 Task: Look for space in Nijmegen, Netherlands from 3rd August, 2023 to 17th August, 2023 for 3 adults, 1 child in price range Rs.3000 to Rs.15000. Place can be entire place with 3 bedrooms having 4 beds and 2 bathrooms. Property type can be house, flat, guest house. Amenities needed are: wifi, washing machine. Booking option can be shelf check-in. Required host language is English.
Action: Mouse pressed left at (437, 91)
Screenshot: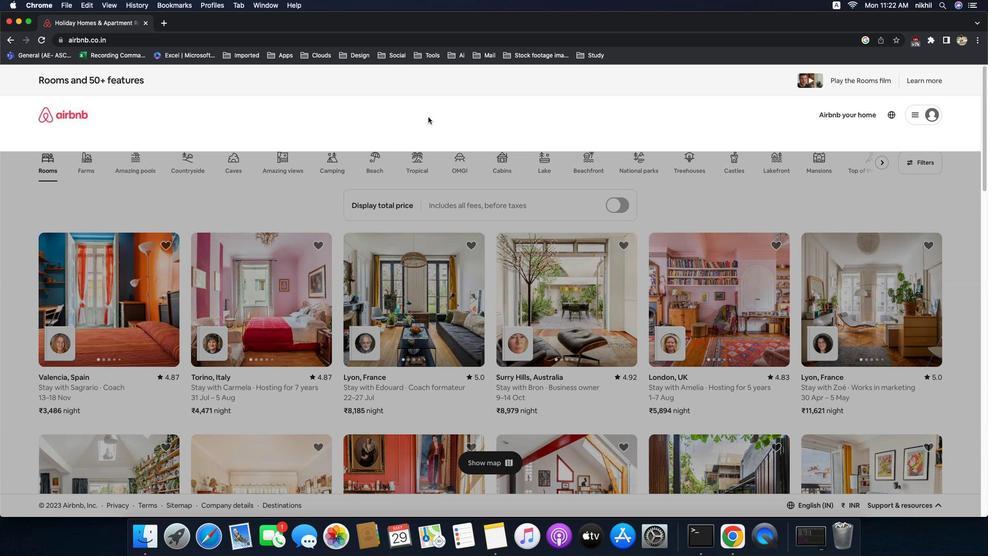 
Action: Mouse moved to (425, 93)
Screenshot: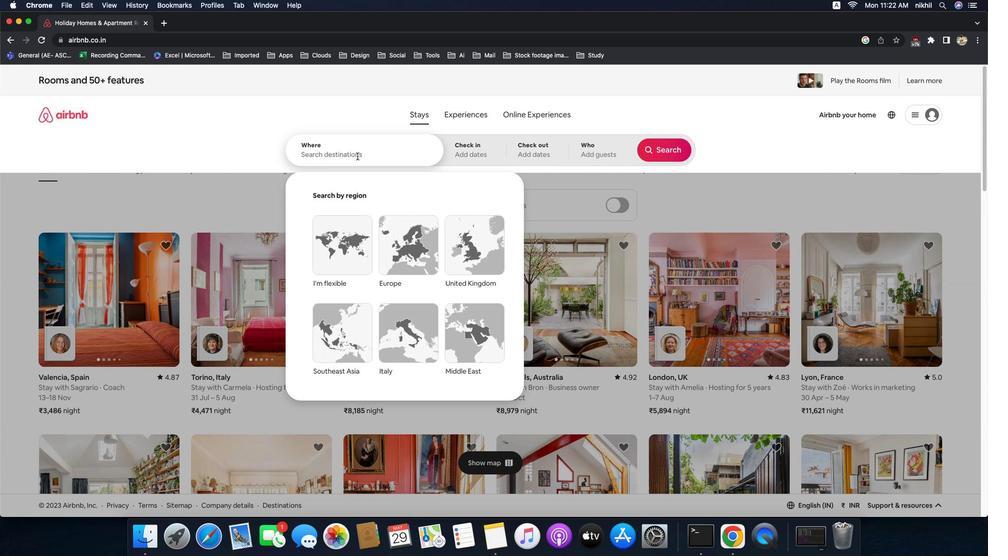 
Action: Mouse pressed left at (425, 93)
Screenshot: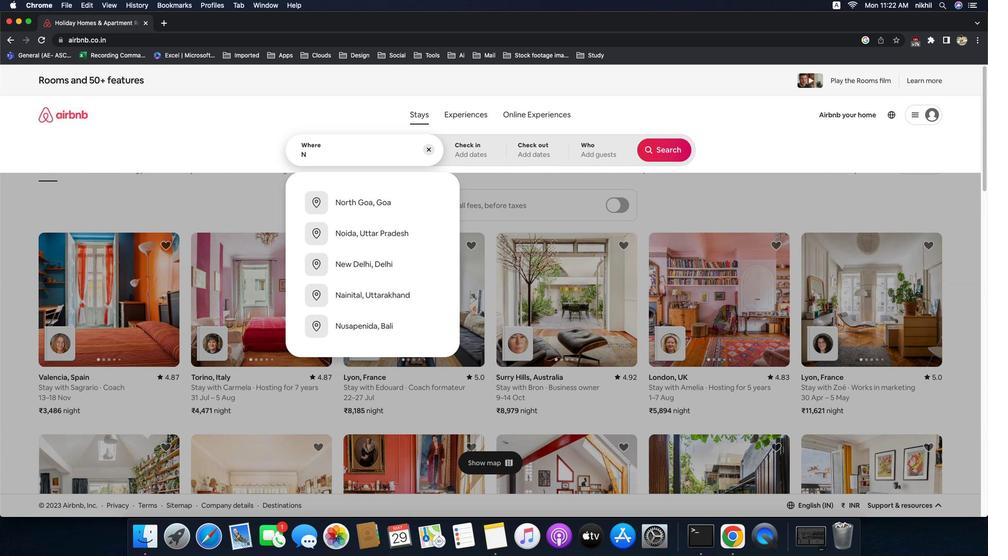 
Action: Mouse moved to (350, 135)
Screenshot: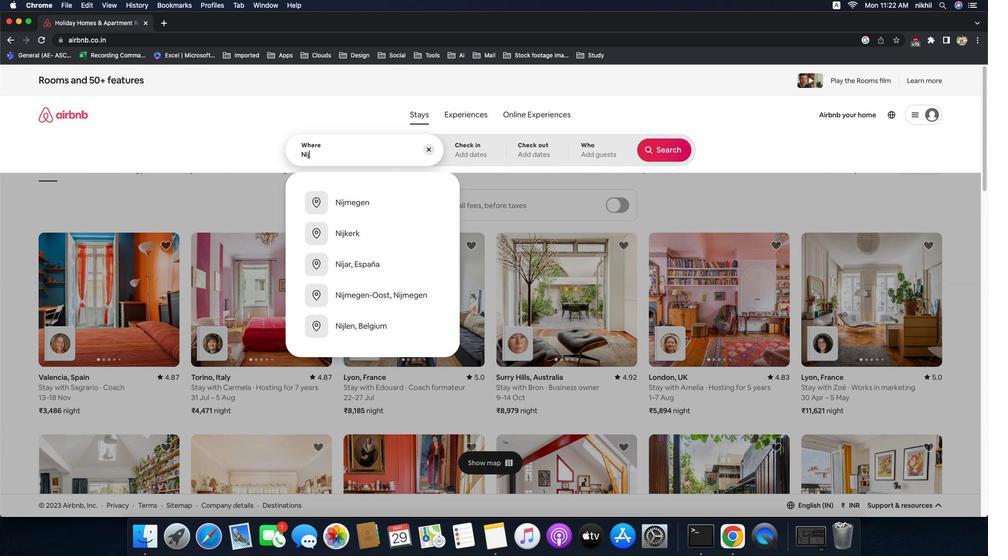 
Action: Mouse pressed left at (350, 135)
Screenshot: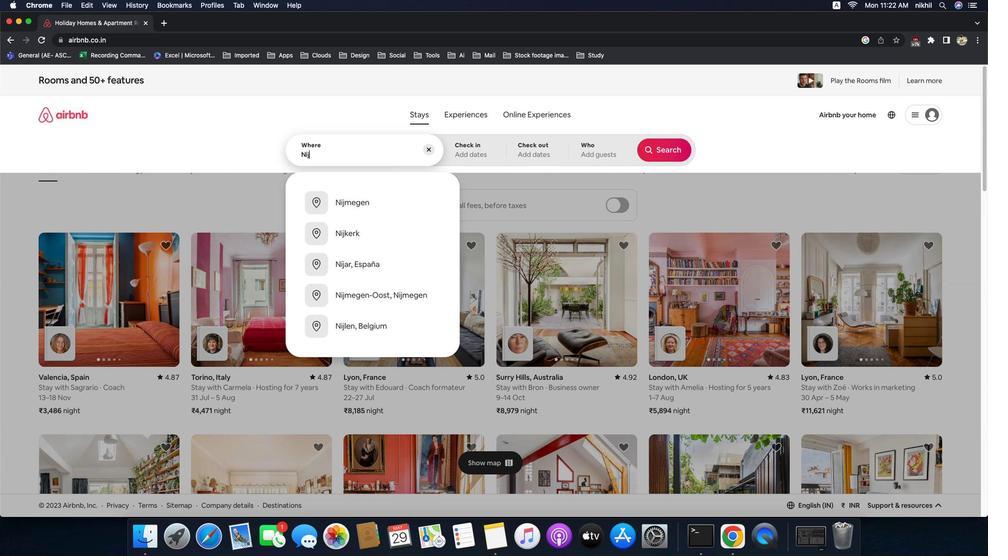 
Action: Key pressed 'N'Key.caps_lock'i''j''m''e''g''e''n'','Key.spaceKey.caps_lock'N'Key.caps_lock'e''t''h''e''r''l''a''n''d''s'
Screenshot: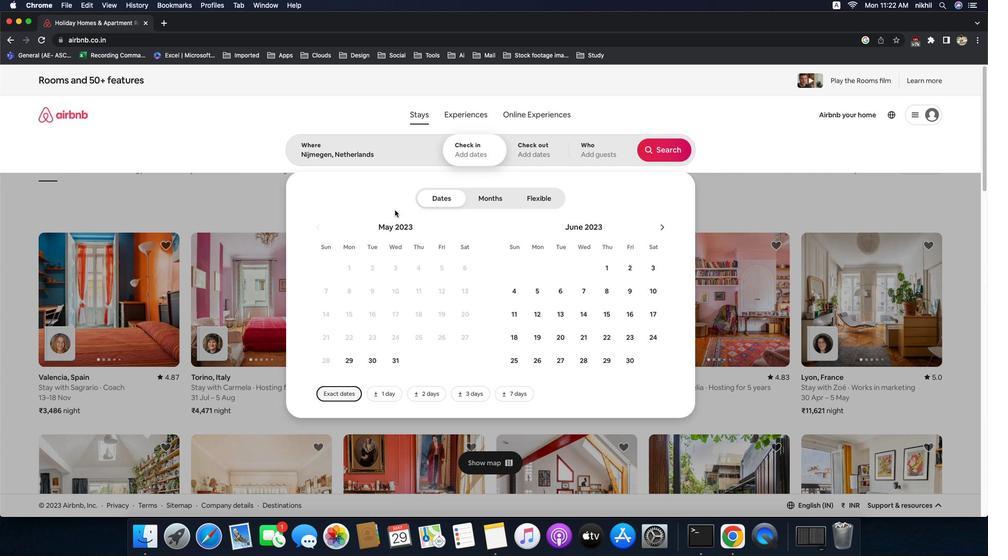 
Action: Mouse moved to (388, 193)
Screenshot: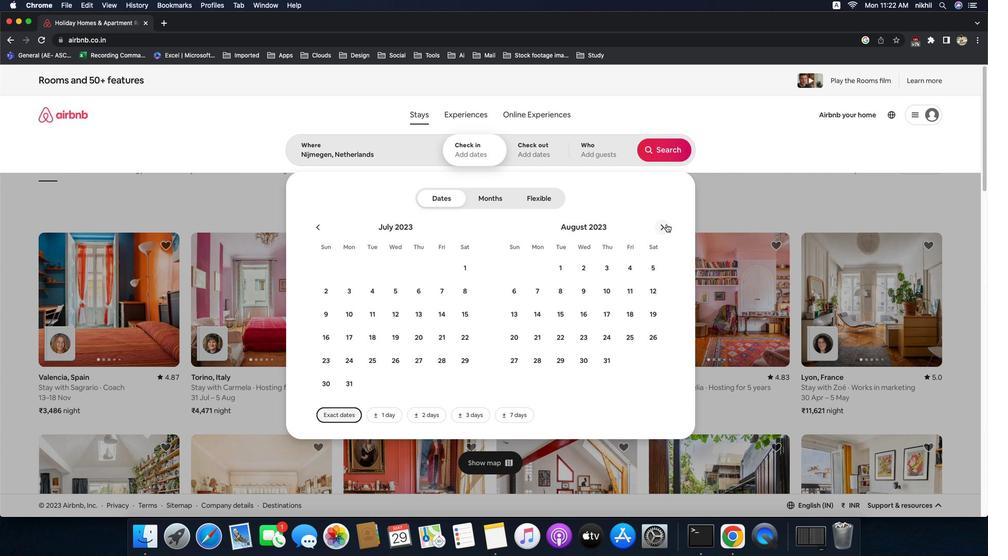 
Action: Mouse pressed left at (388, 193)
Screenshot: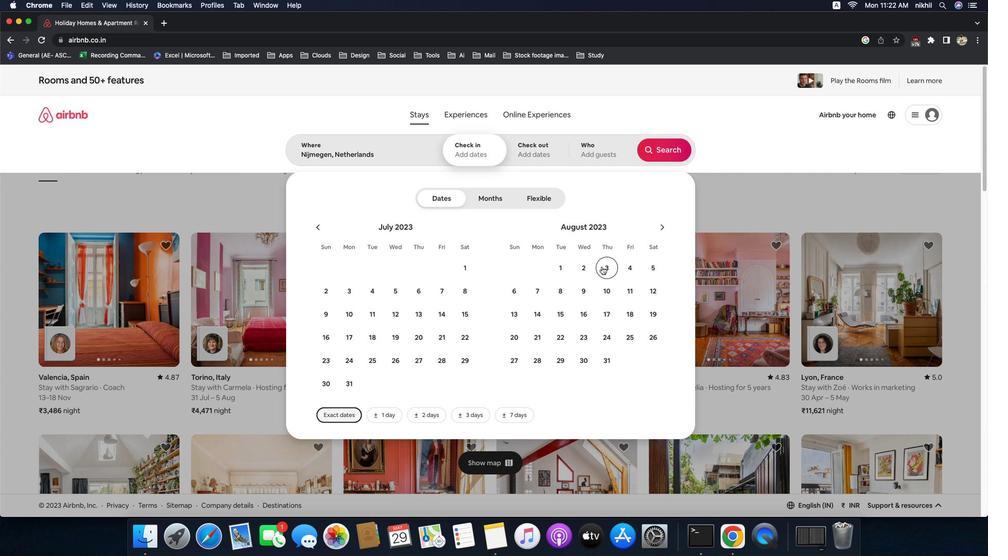 
Action: Mouse moved to (680, 208)
Screenshot: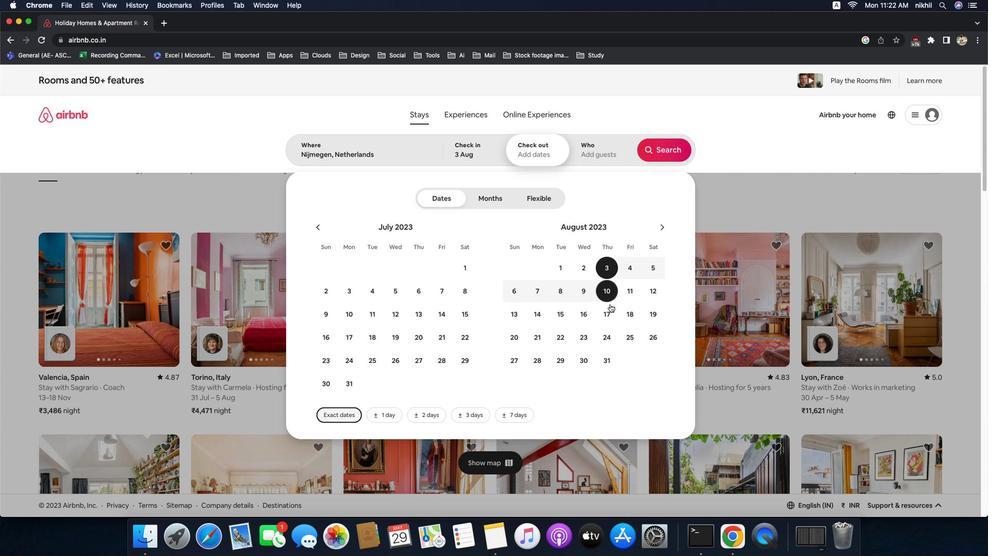 
Action: Mouse pressed left at (680, 208)
Screenshot: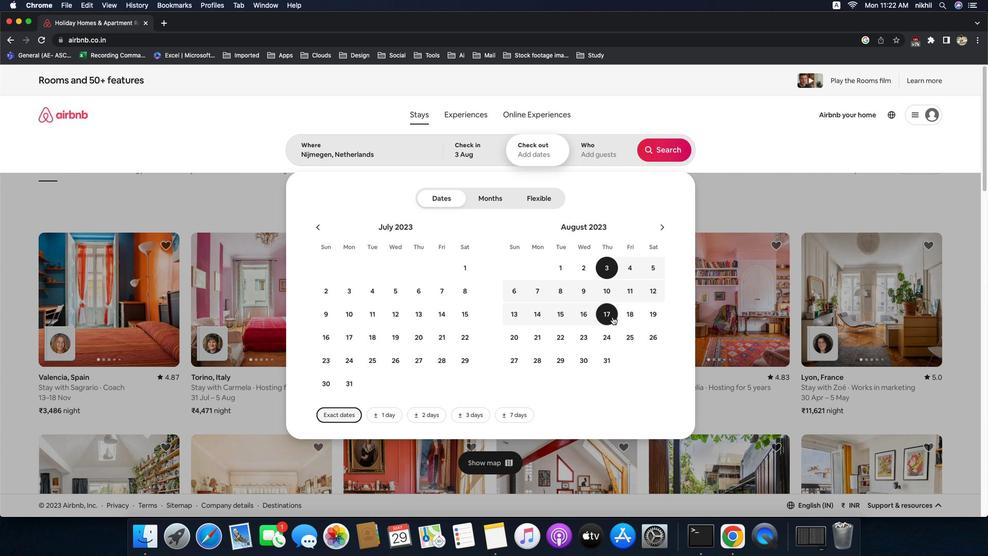 
Action: Mouse pressed left at (680, 208)
Screenshot: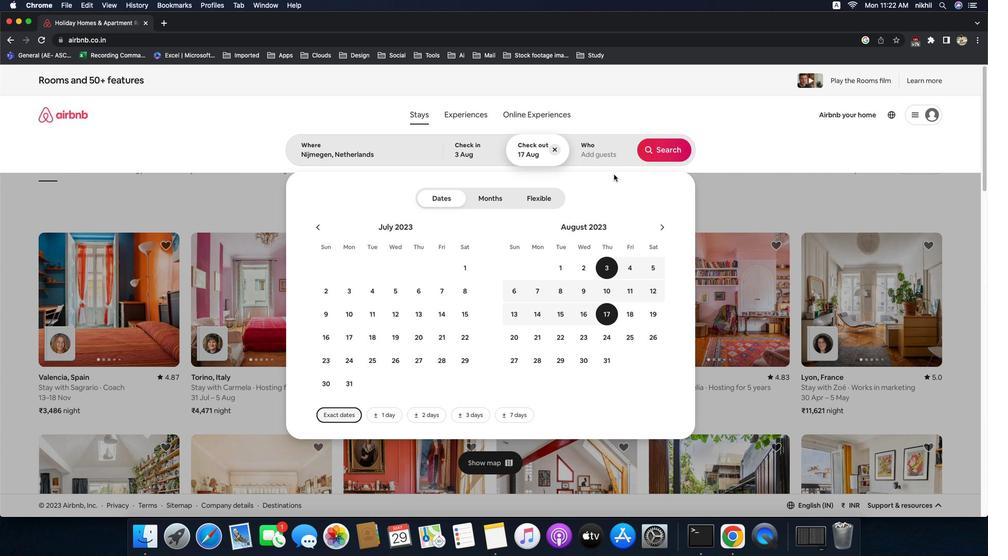 
Action: Mouse moved to (611, 253)
Screenshot: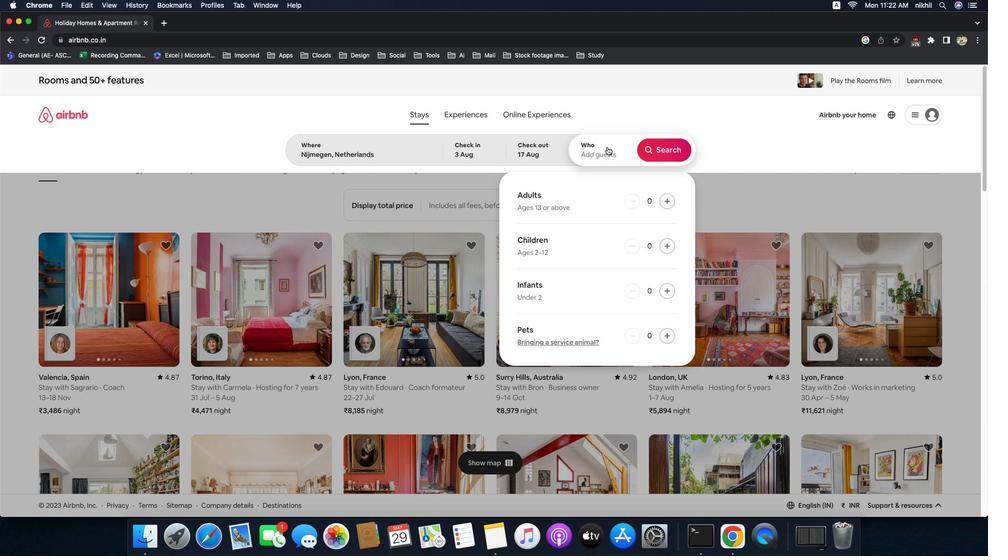
Action: Mouse pressed left at (611, 253)
Screenshot: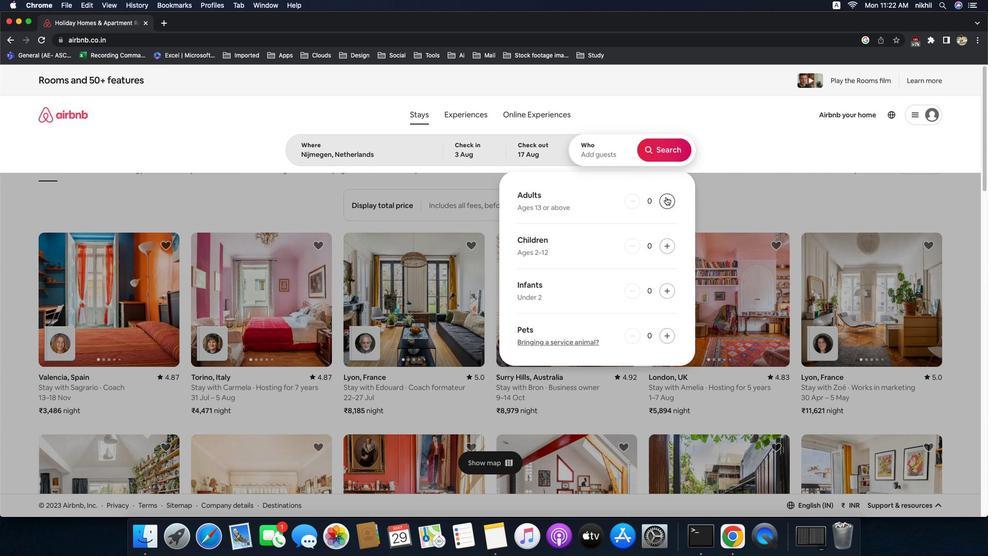 
Action: Mouse moved to (622, 307)
Screenshot: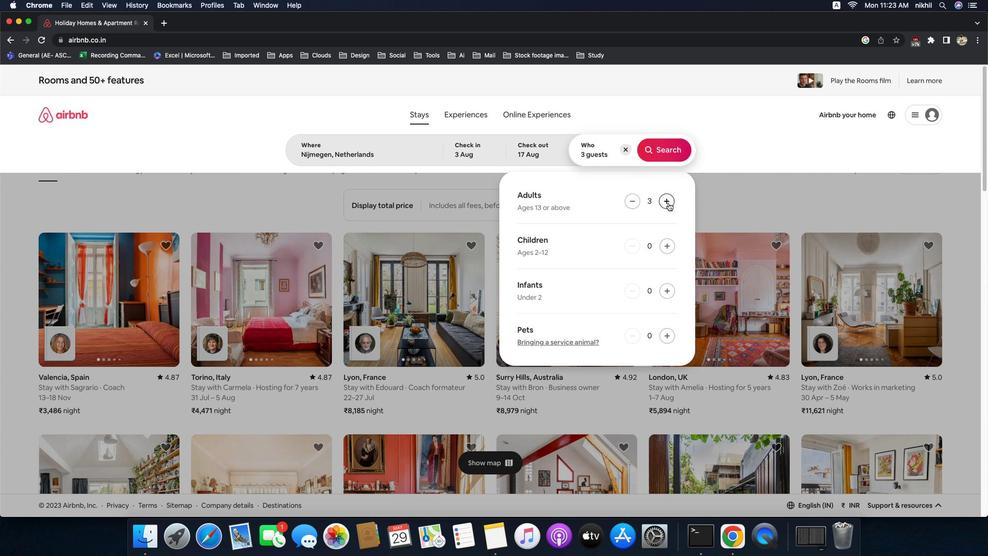 
Action: Mouse pressed left at (622, 307)
Screenshot: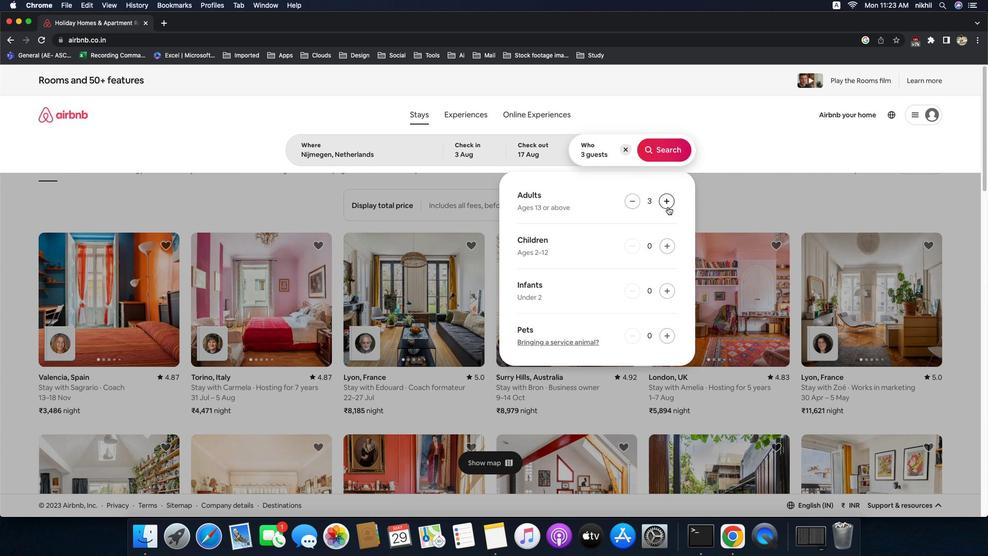 
Action: Mouse moved to (616, 126)
Screenshot: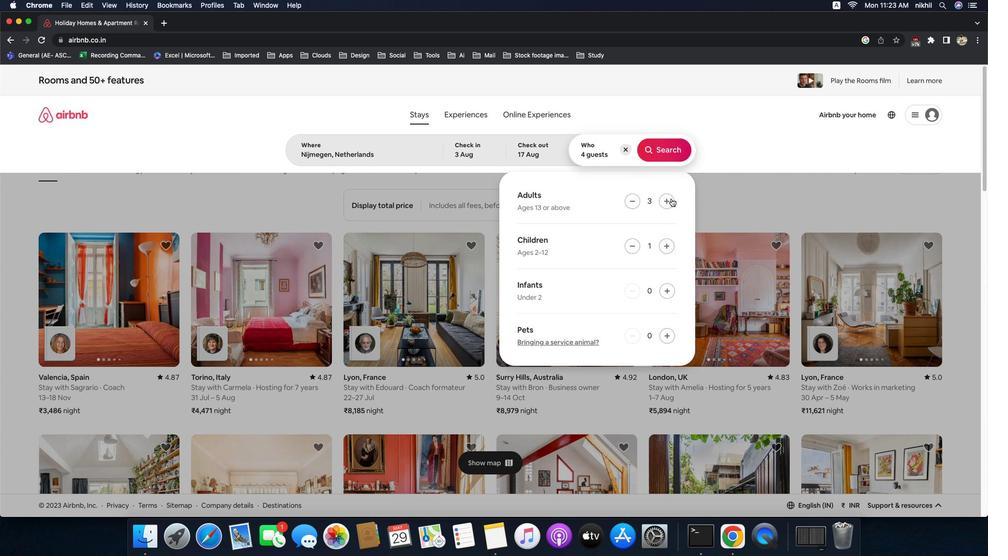 
Action: Mouse pressed left at (616, 126)
Screenshot: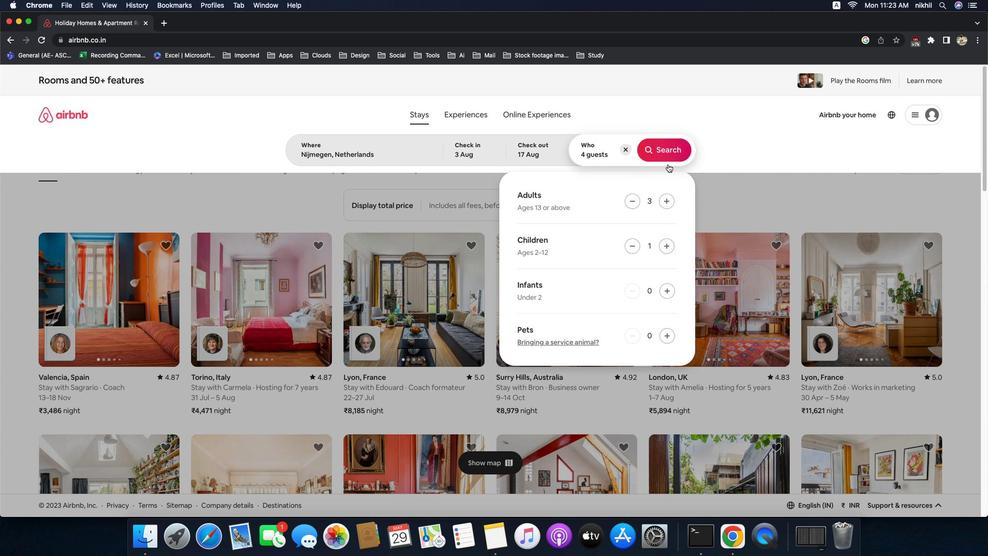 
Action: Mouse moved to (682, 185)
Screenshot: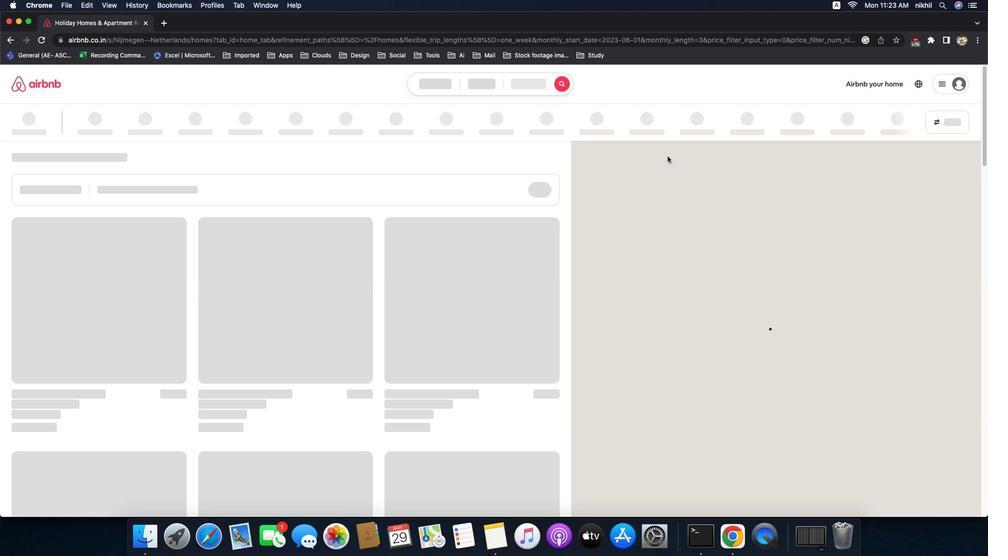 
Action: Mouse pressed left at (682, 185)
Screenshot: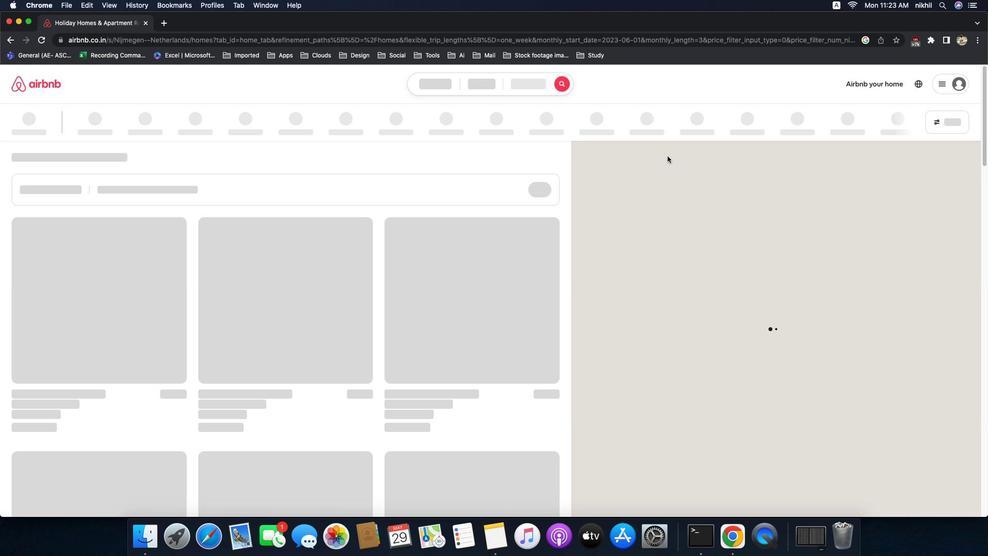 
Action: Mouse pressed left at (682, 185)
Screenshot: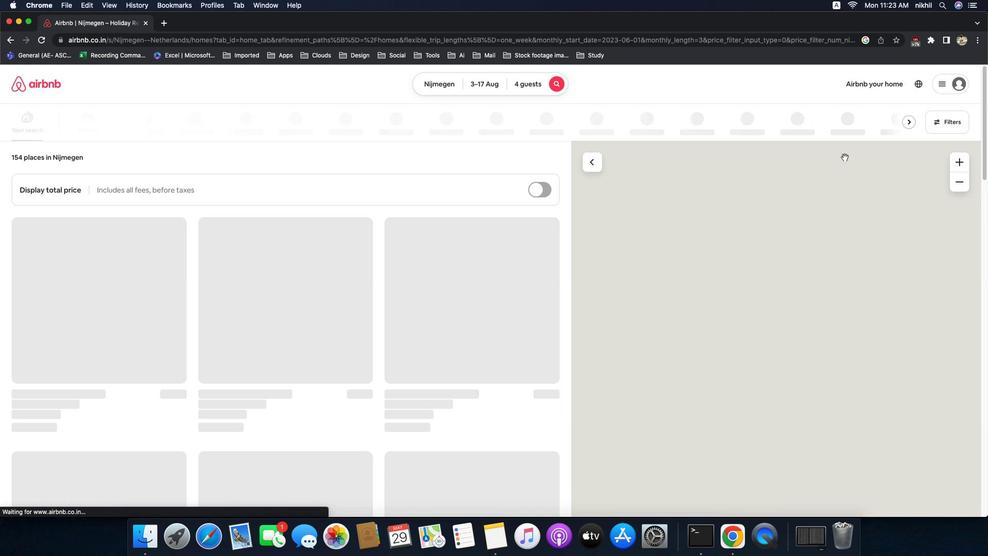 
Action: Mouse pressed left at (682, 185)
Screenshot: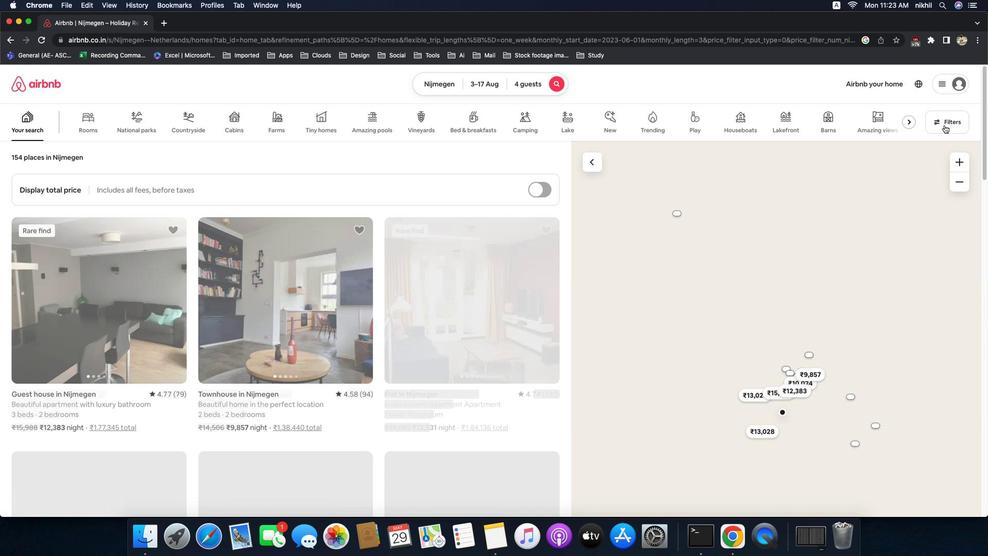 
Action: Mouse moved to (684, 233)
Screenshot: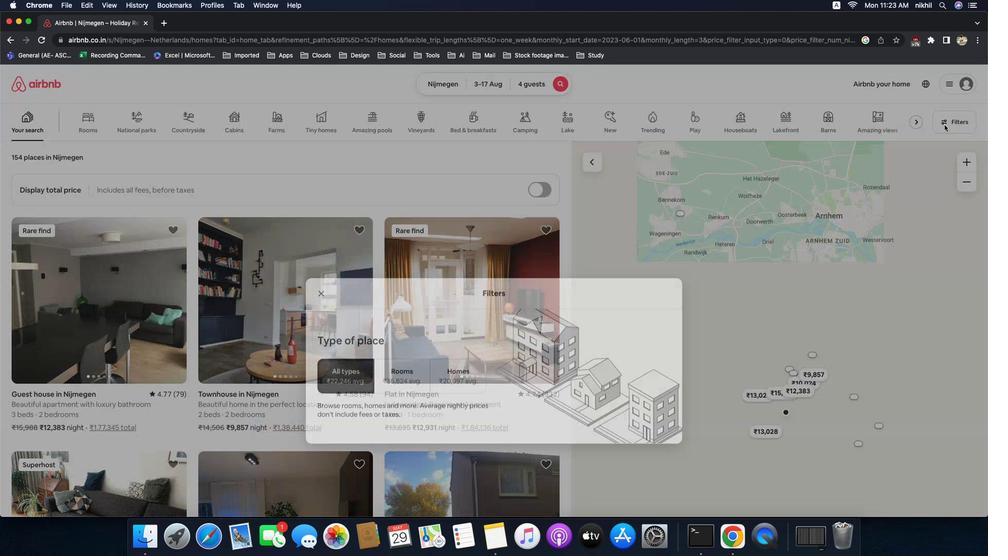 
Action: Mouse pressed left at (684, 233)
Screenshot: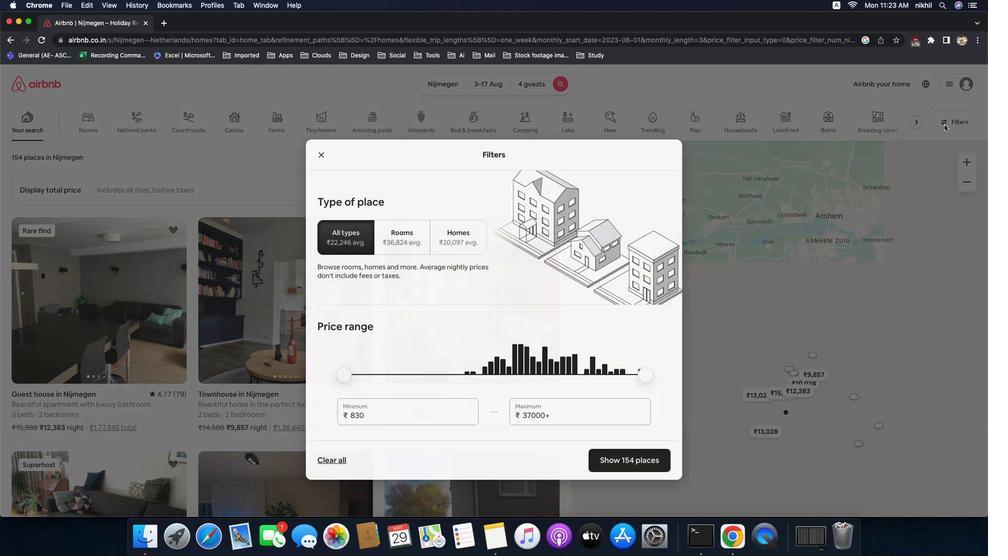 
Action: Mouse moved to (681, 135)
Screenshot: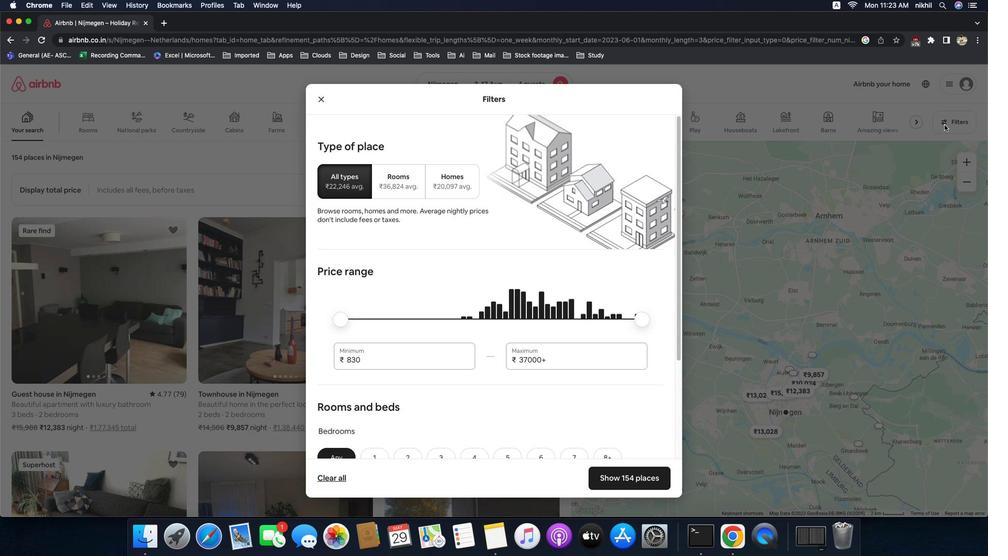 
Action: Mouse pressed left at (681, 135)
Screenshot: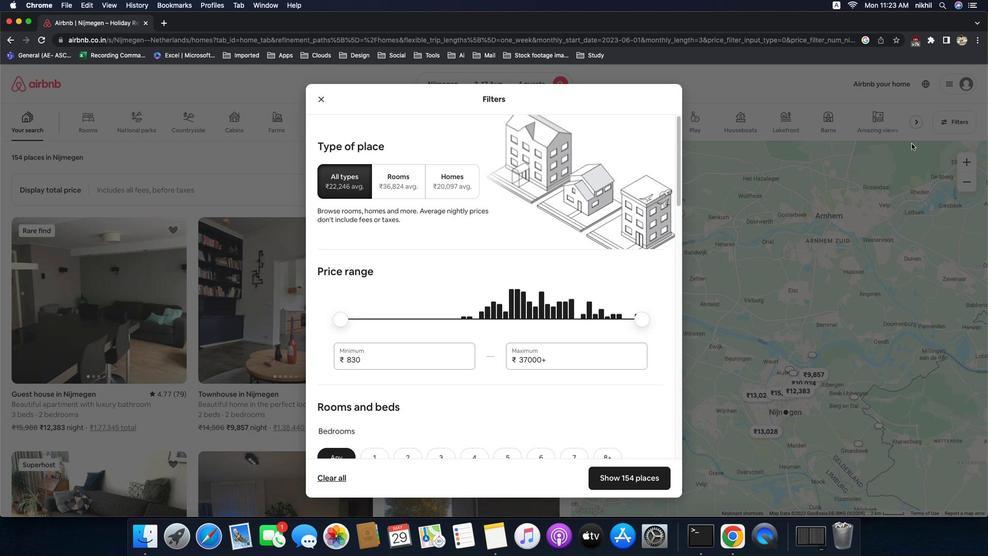 
Action: Mouse moved to (977, 101)
Screenshot: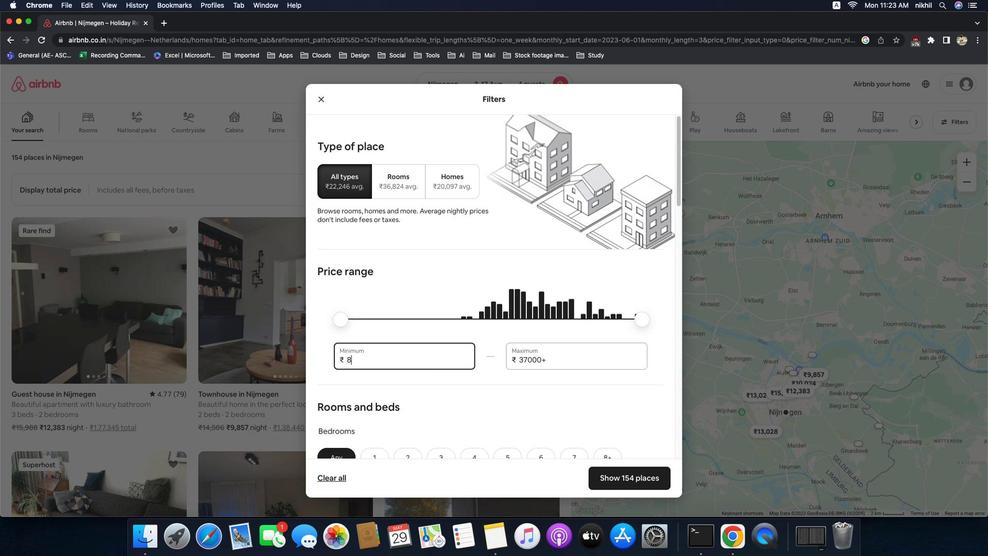 
Action: Mouse pressed left at (977, 101)
Screenshot: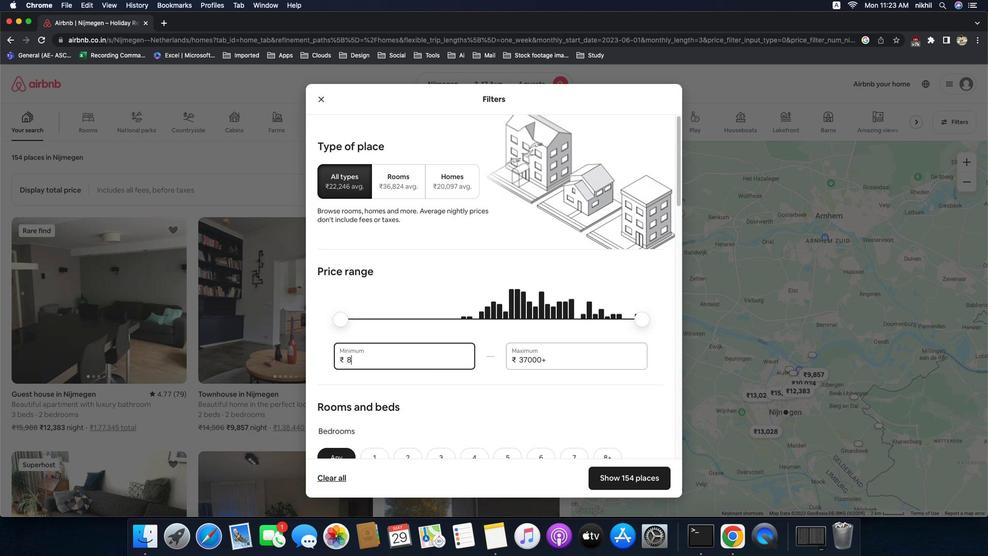 
Action: Mouse moved to (415, 359)
Screenshot: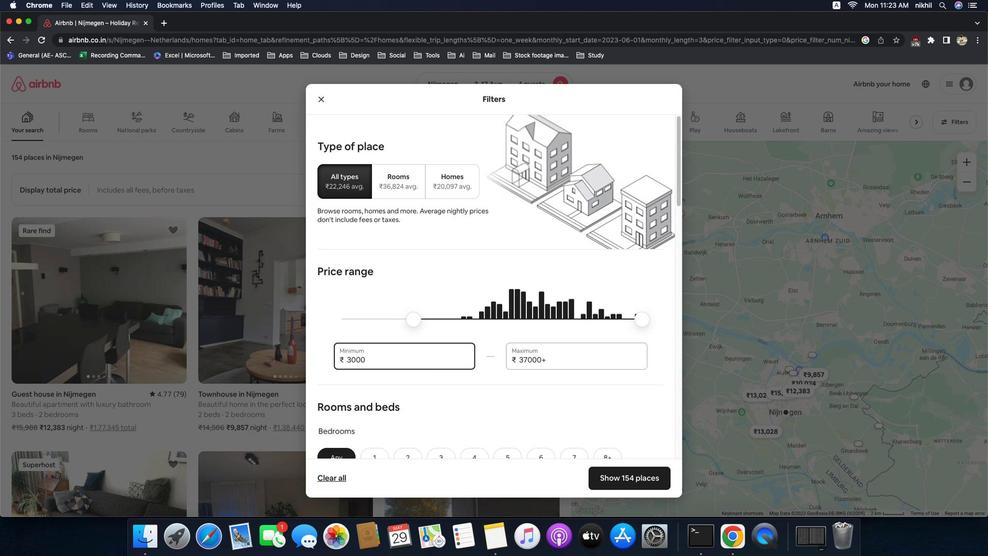 
Action: Mouse pressed left at (415, 359)
Screenshot: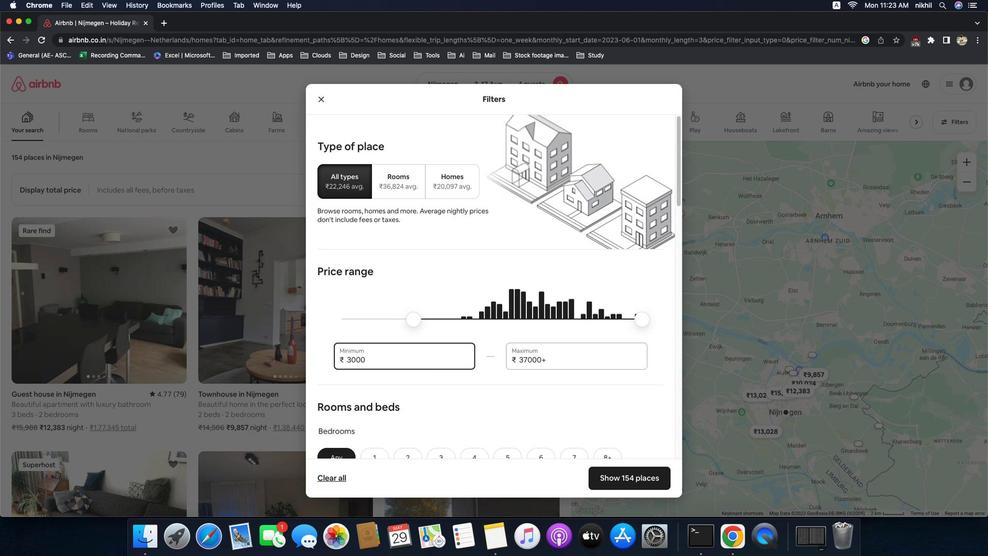 
Action: Mouse moved to (415, 353)
Screenshot: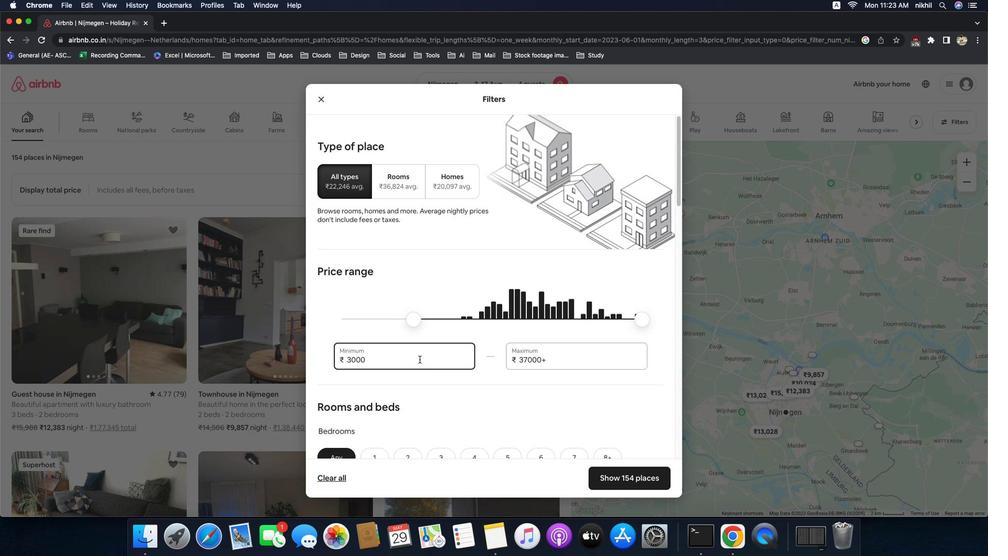 
Action: Key pressed Key.backspaceKey.backspaceKey.backspaceKey.backspace'3''0''0''0'
Screenshot: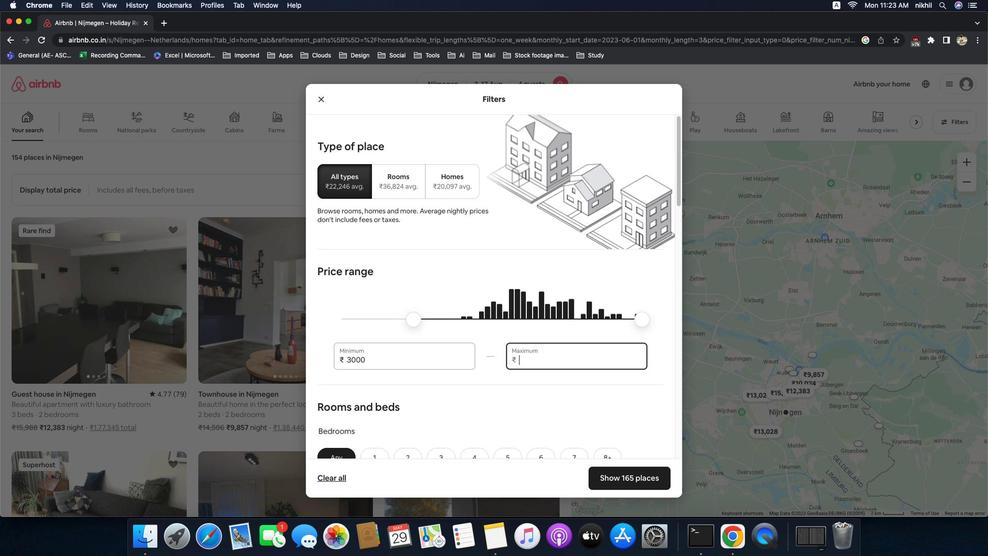 
Action: Mouse moved to (570, 350)
Screenshot: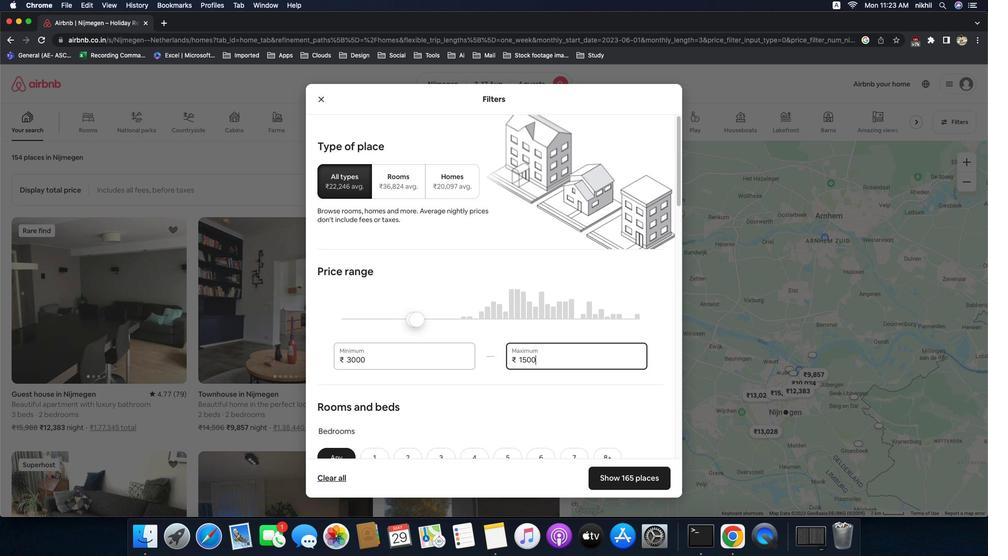 
Action: Mouse pressed left at (570, 350)
Screenshot: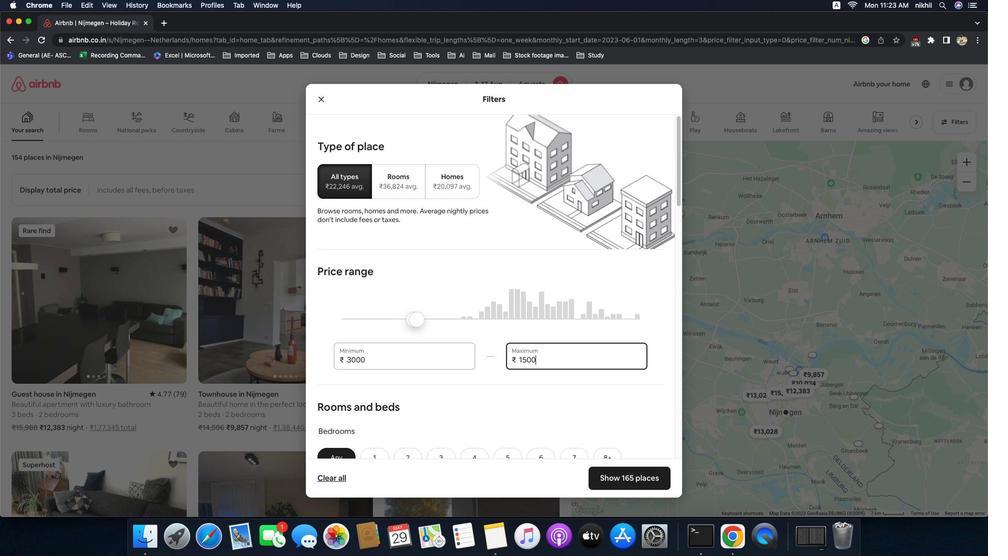 
Action: Key pressed Key.backspaceKey.backspaceKey.backspaceKey.backspaceKey.backspaceKey.backspace'1''5''0''0''0'
Screenshot: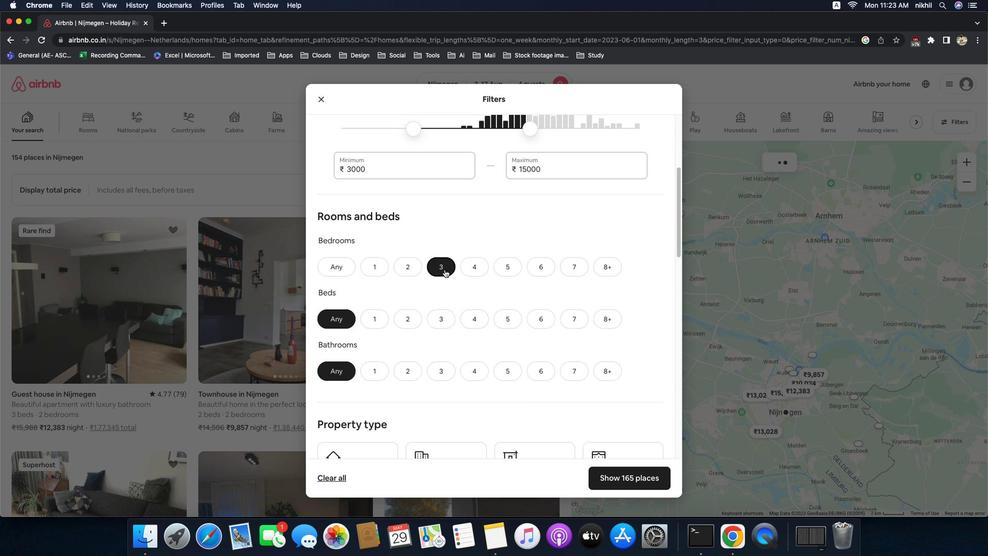 
Action: Mouse moved to (520, 398)
Screenshot: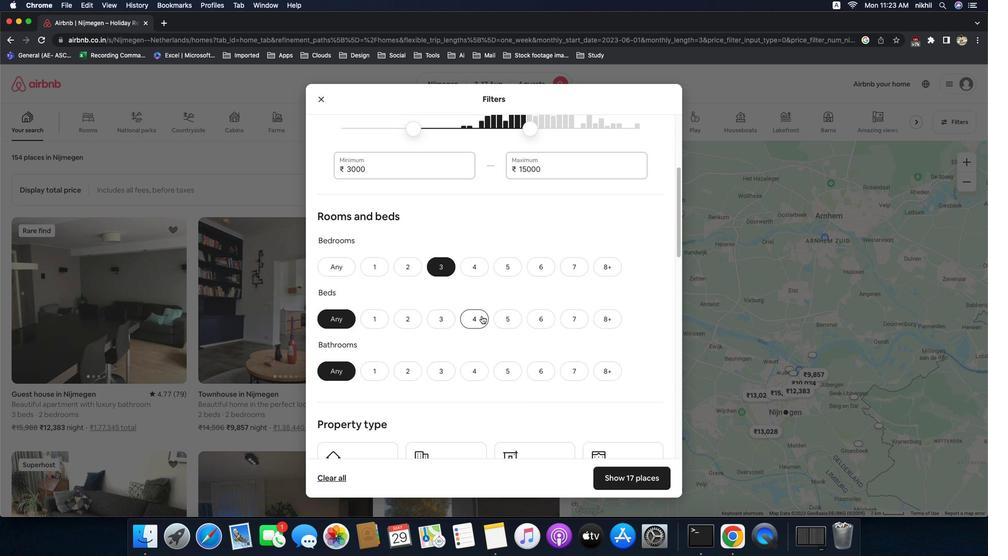 
Action: Mouse scrolled (520, 398) with delta (-30, -30)
Screenshot: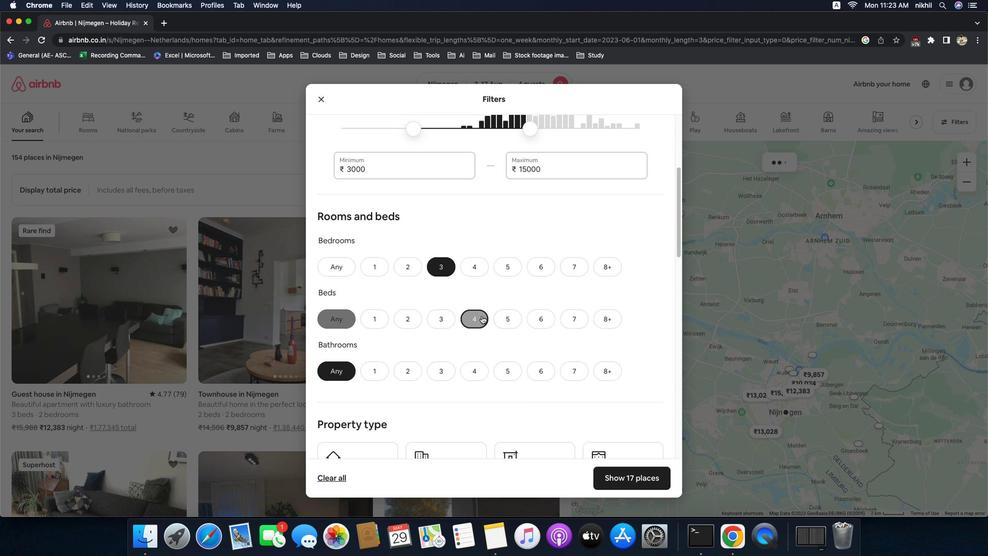 
Action: Mouse scrolled (520, 398) with delta (-30, -30)
Screenshot: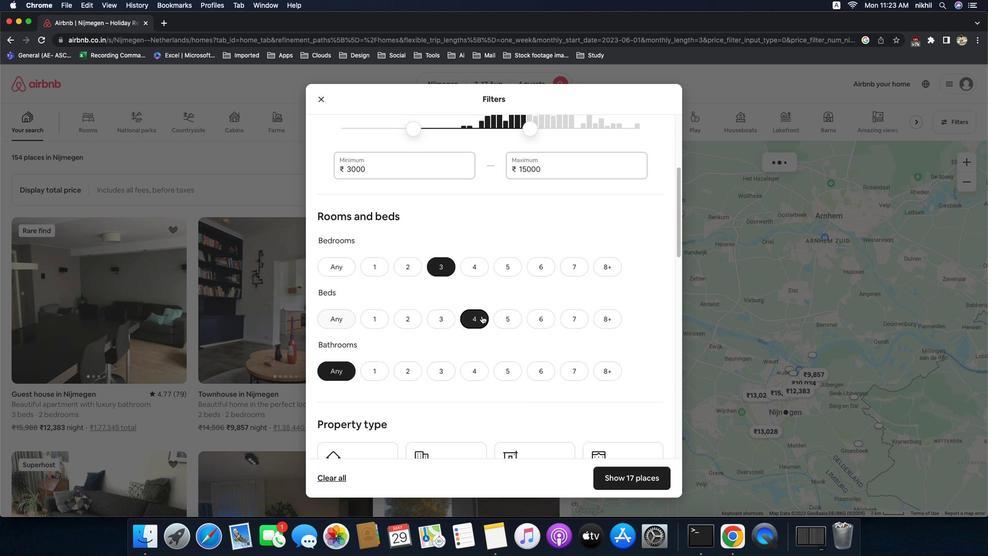 
Action: Mouse scrolled (520, 398) with delta (-30, -31)
Screenshot: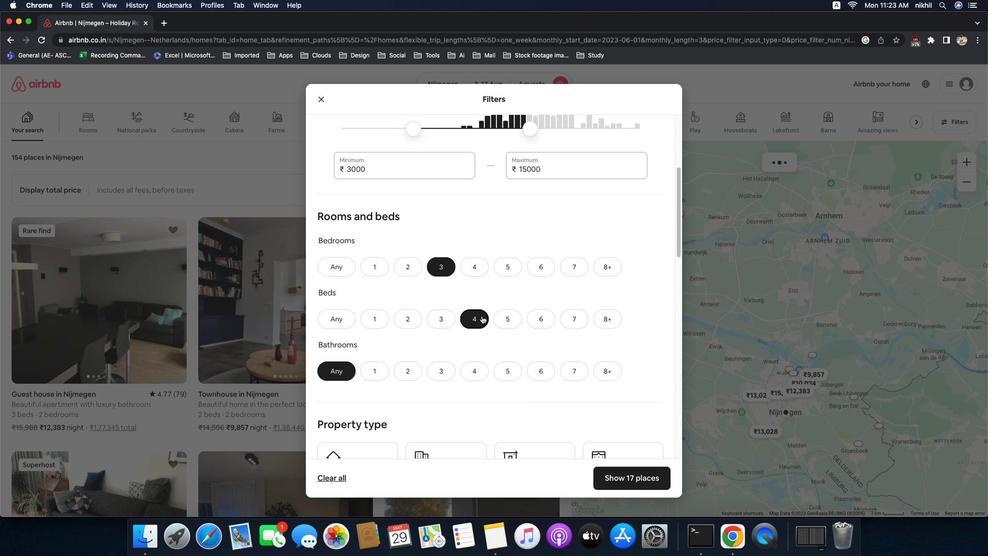 
Action: Mouse scrolled (520, 398) with delta (-30, -30)
Screenshot: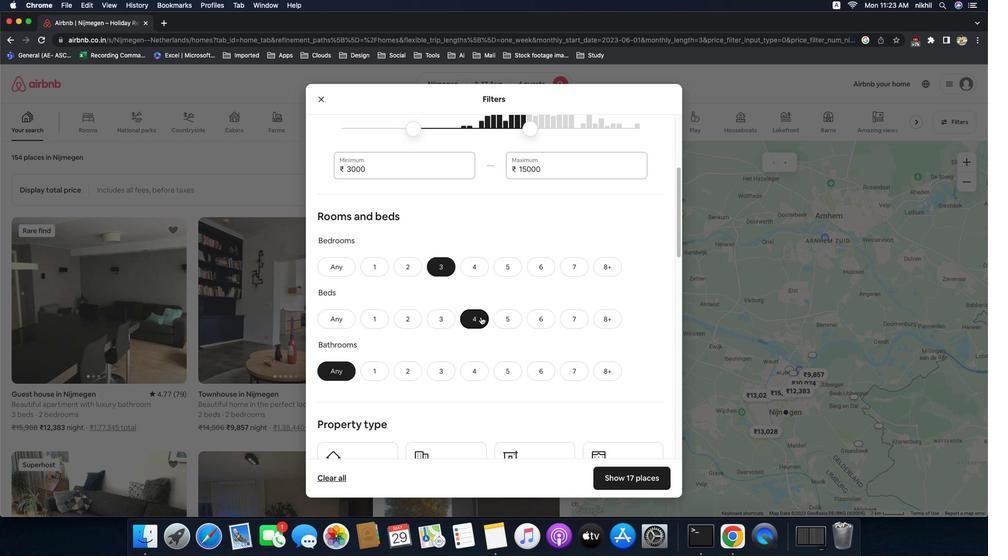 
Action: Mouse scrolled (520, 398) with delta (-30, -30)
Screenshot: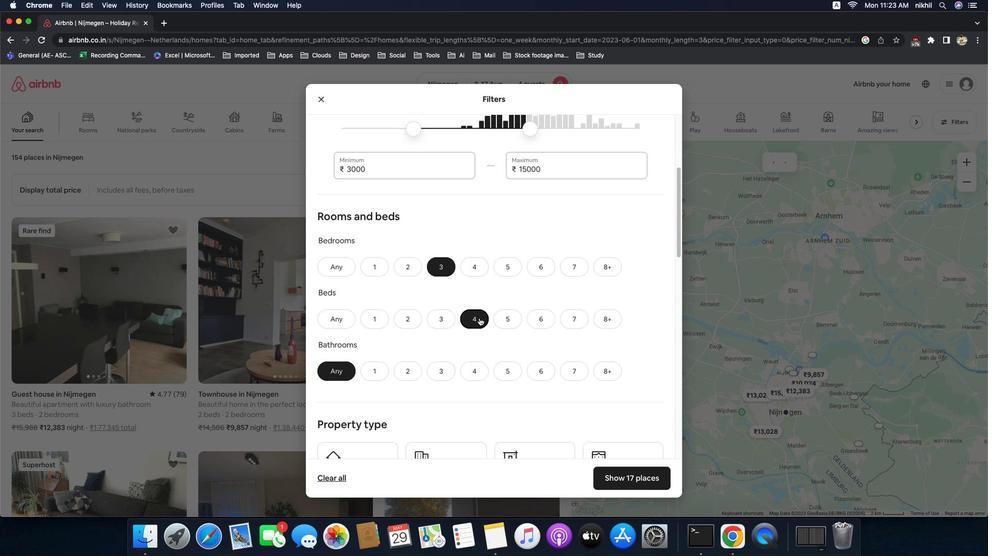 
Action: Mouse scrolled (520, 398) with delta (-30, -31)
Screenshot: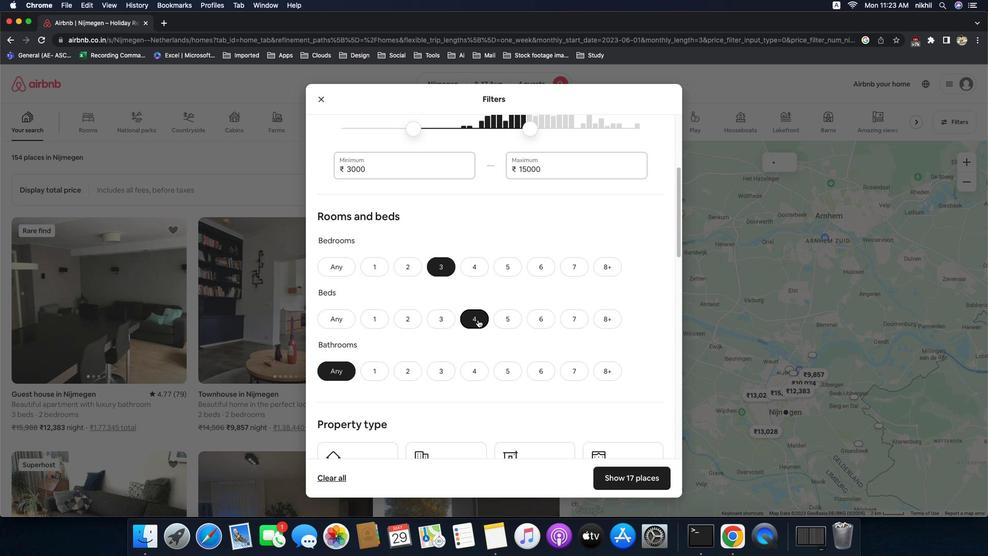 
Action: Mouse moved to (443, 256)
Screenshot: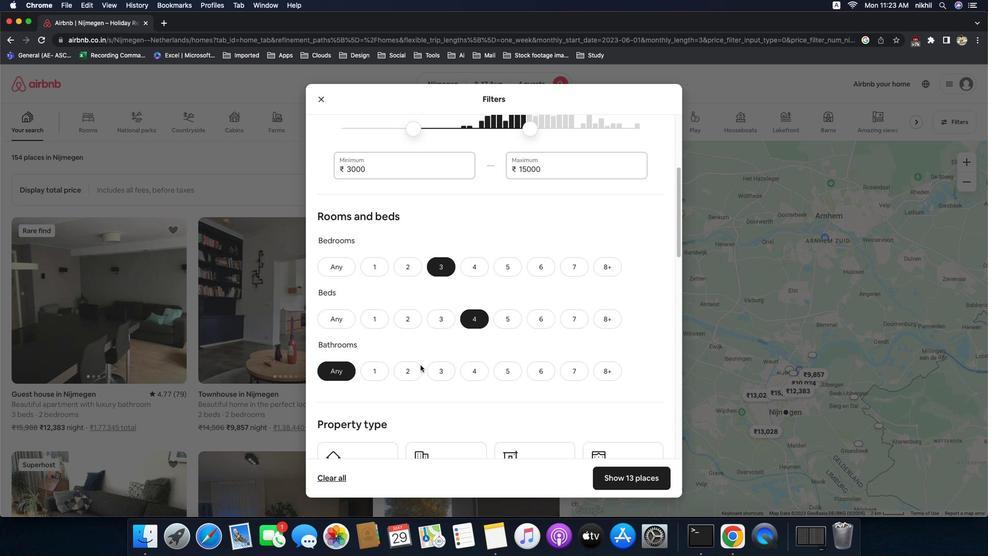 
Action: Mouse pressed left at (443, 256)
Screenshot: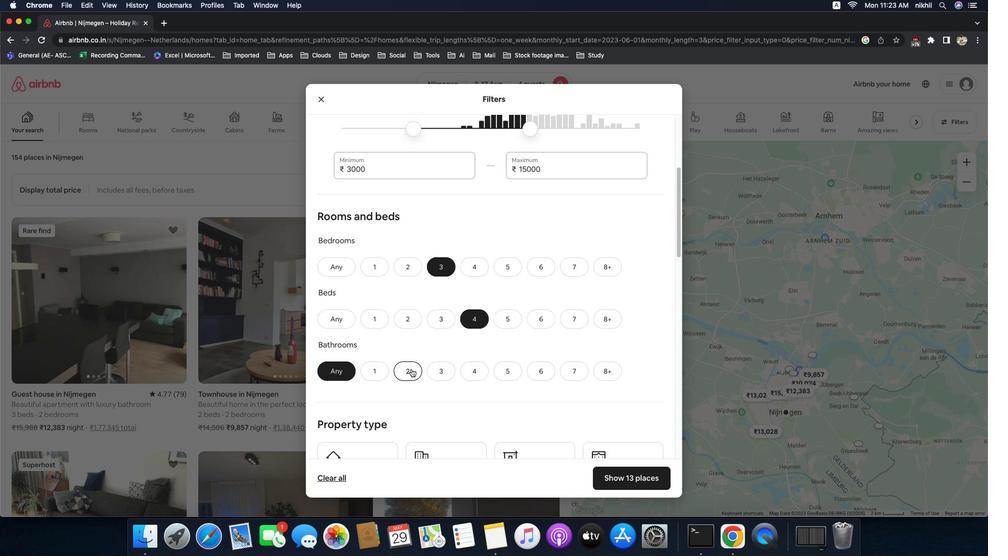 
Action: Mouse moved to (483, 306)
Screenshot: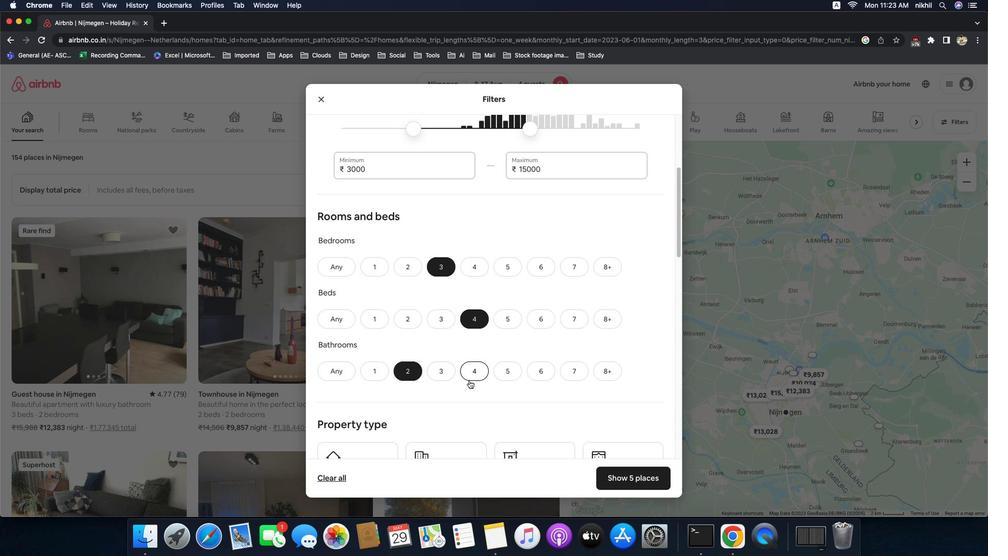 
Action: Mouse pressed left at (483, 306)
Screenshot: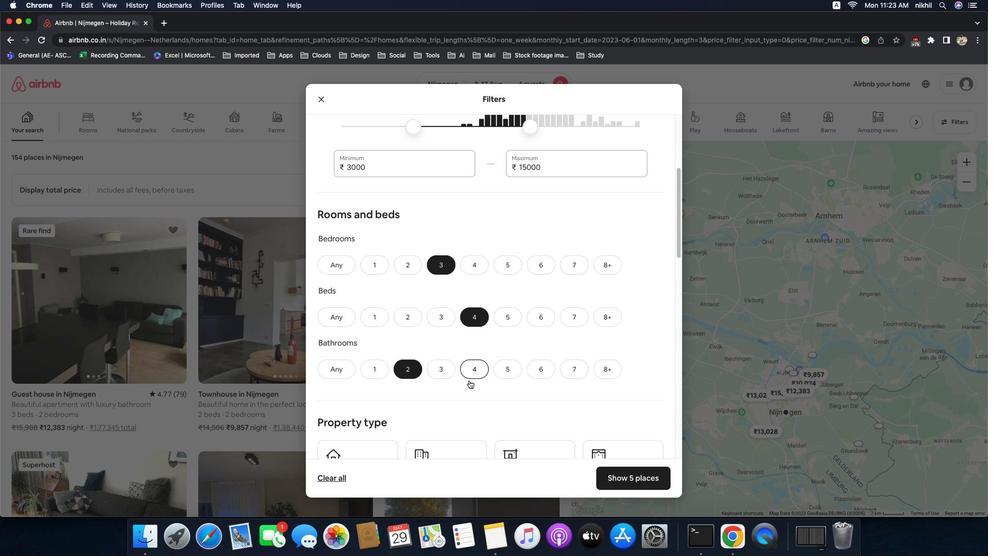 
Action: Mouse moved to (407, 362)
Screenshot: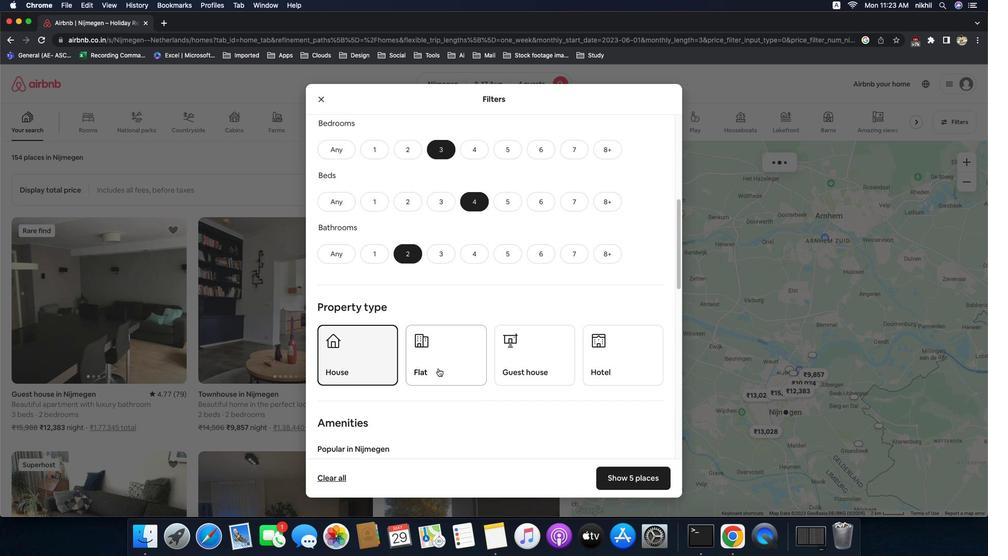 
Action: Mouse pressed left at (407, 362)
Screenshot: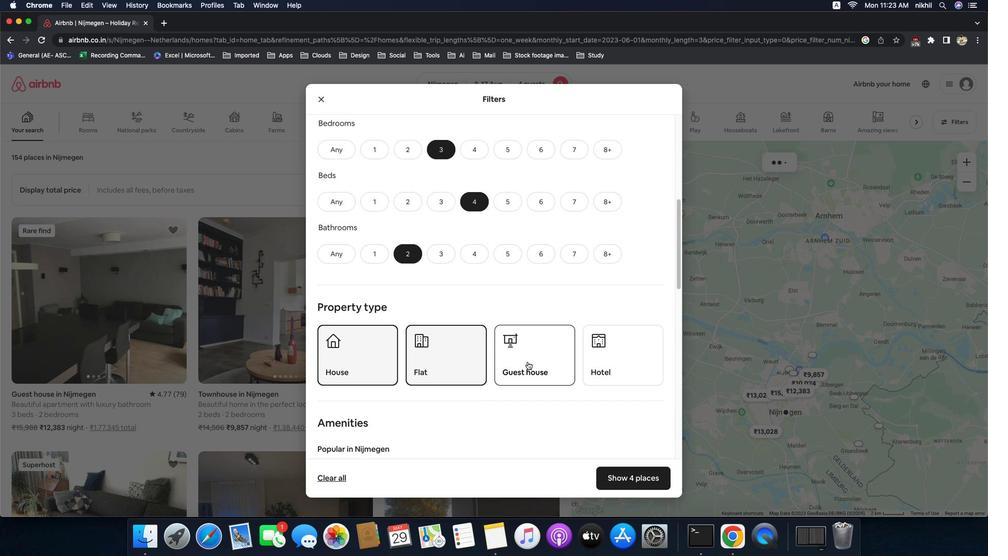 
Action: Mouse moved to (469, 374)
Screenshot: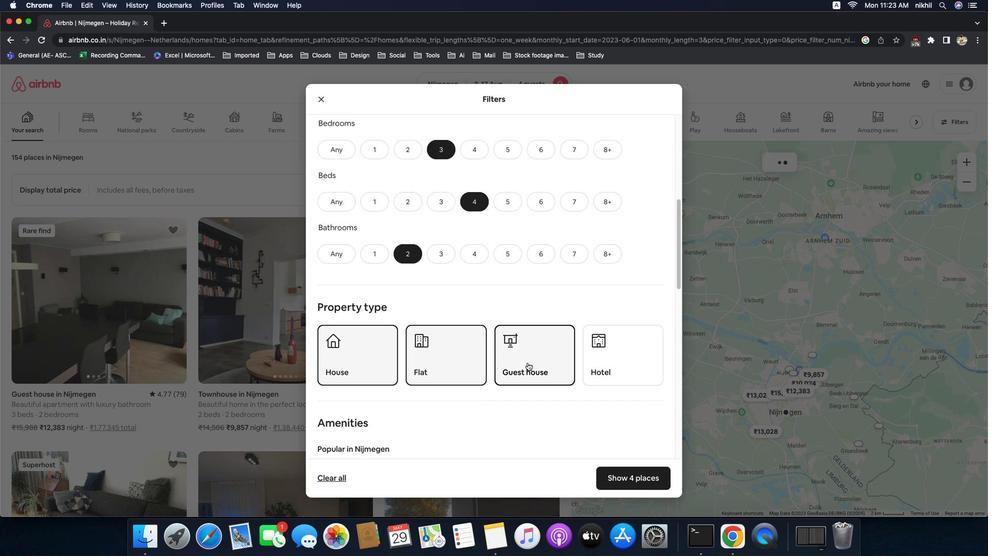 
Action: Mouse scrolled (469, 374) with delta (-30, -30)
Screenshot: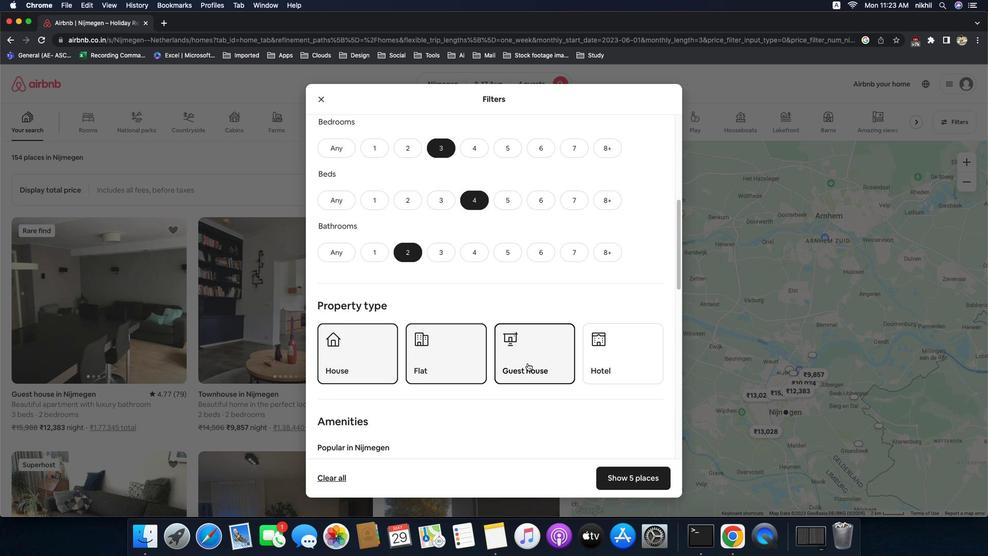 
Action: Mouse scrolled (469, 374) with delta (-30, -30)
Screenshot: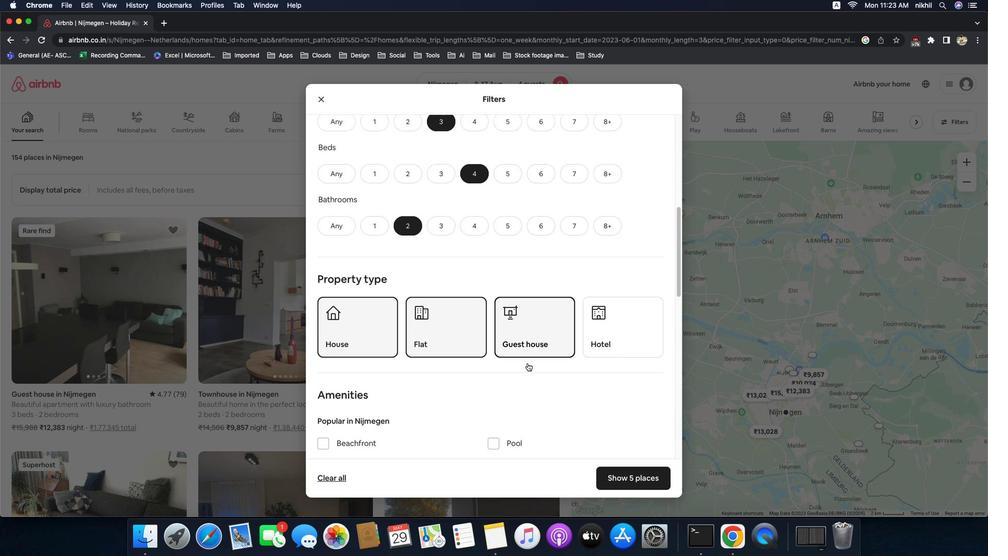 
Action: Mouse scrolled (469, 374) with delta (-30, -30)
Screenshot: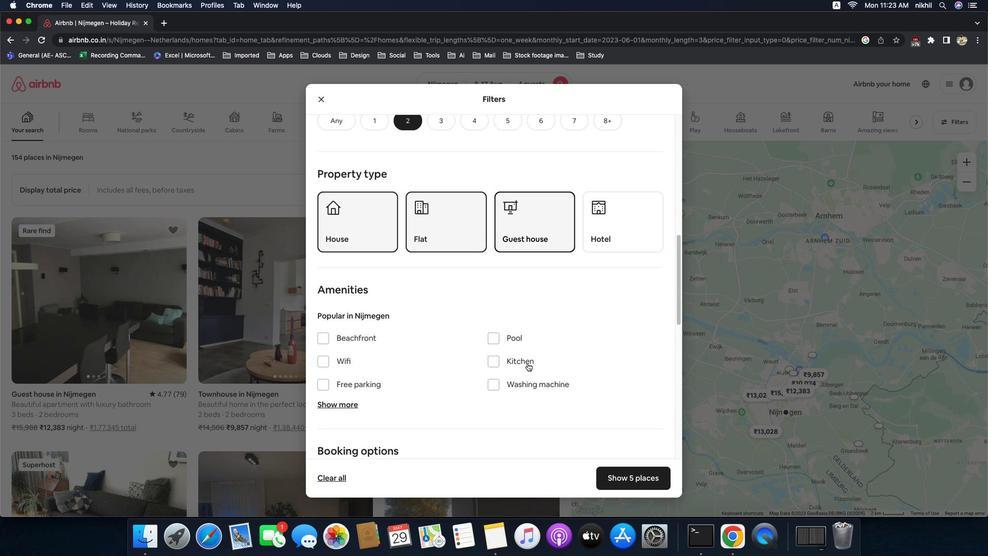 
Action: Mouse scrolled (469, 374) with delta (-30, -30)
Screenshot: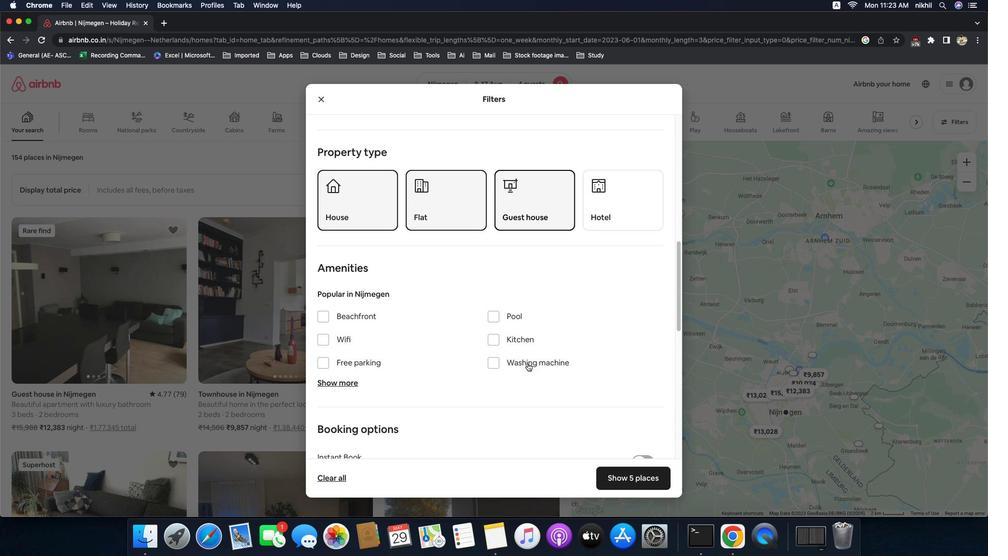 
Action: Mouse scrolled (469, 374) with delta (-30, -30)
Screenshot: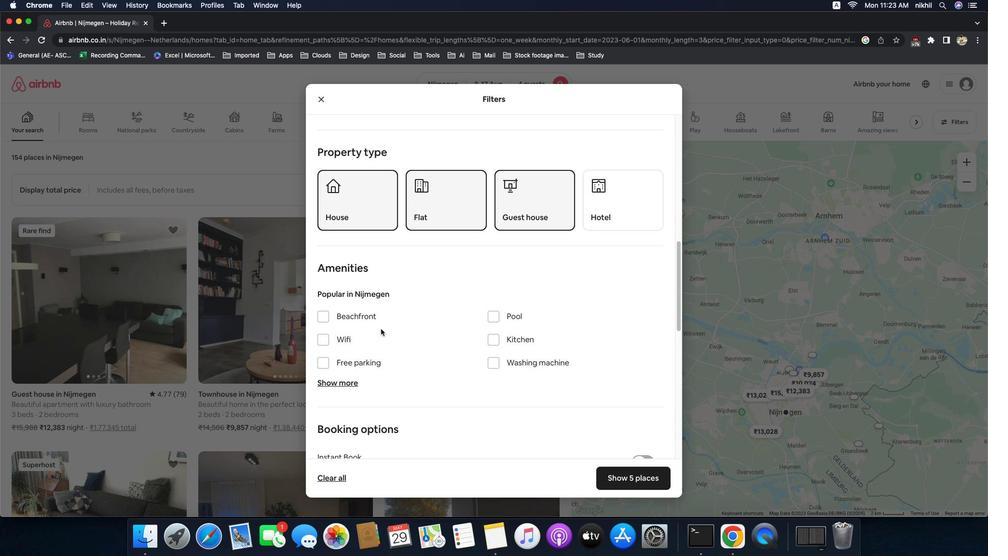 
Action: Mouse scrolled (469, 374) with delta (-30, -30)
Screenshot: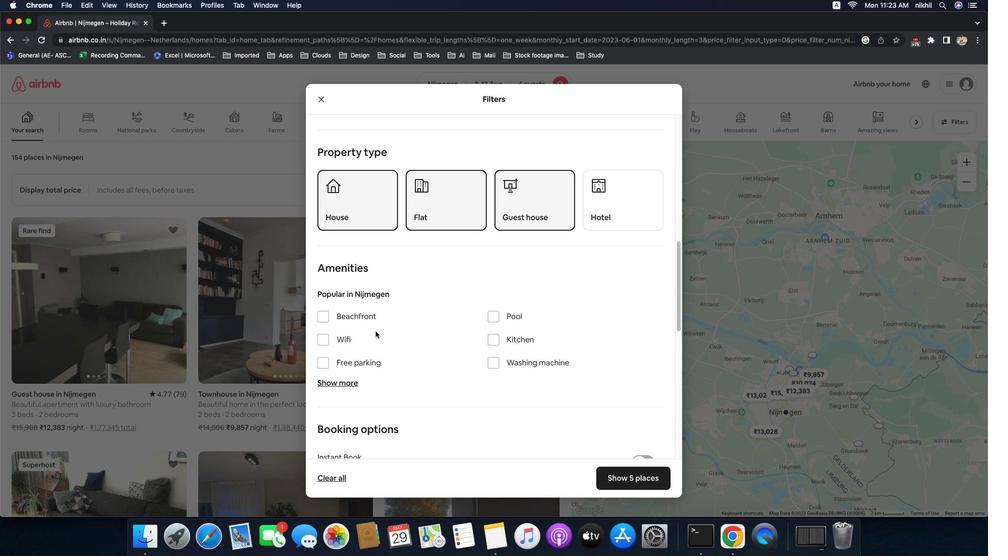 
Action: Mouse scrolled (469, 374) with delta (-30, -31)
Screenshot: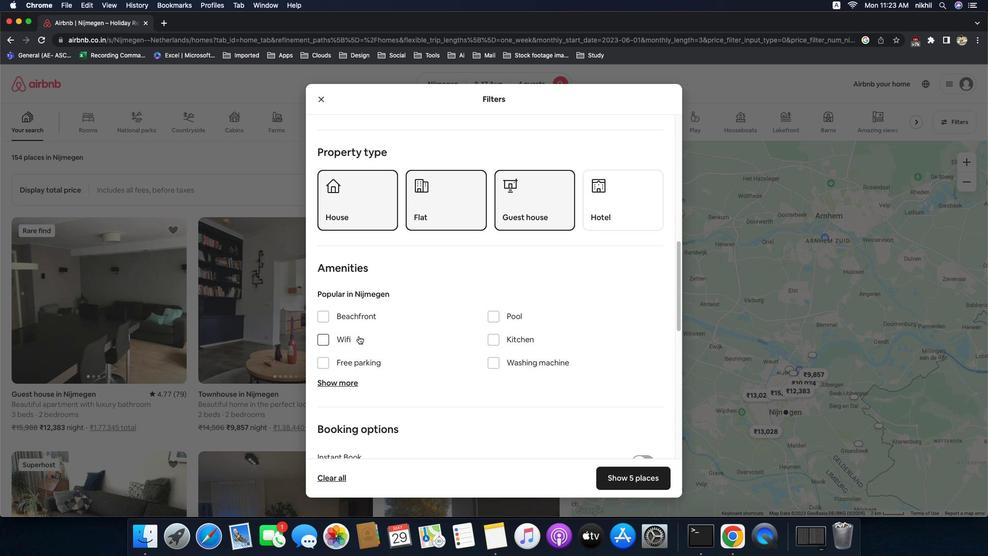 
Action: Mouse moved to (369, 363)
Screenshot: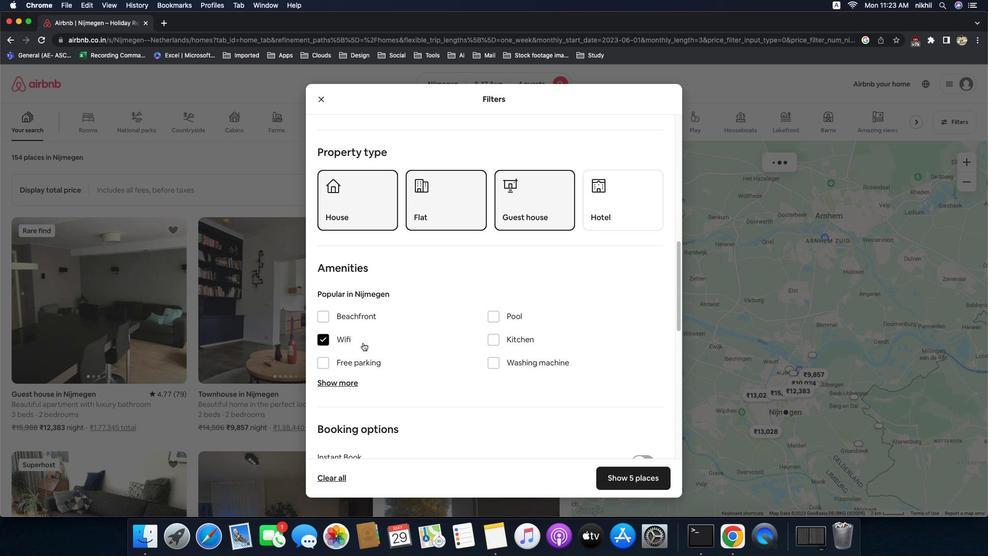 
Action: Mouse pressed left at (369, 363)
Screenshot: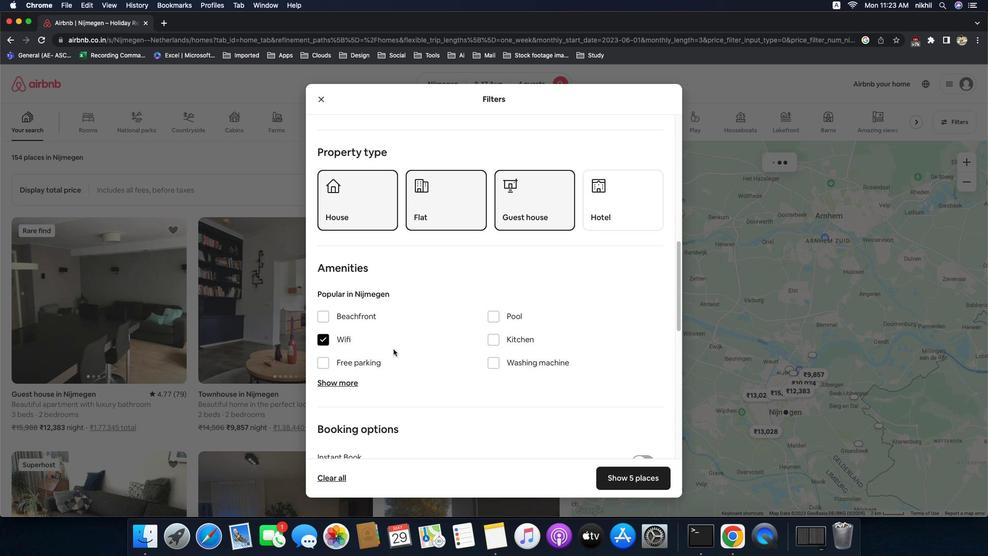 
Action: Mouse moved to (437, 362)
Screenshot: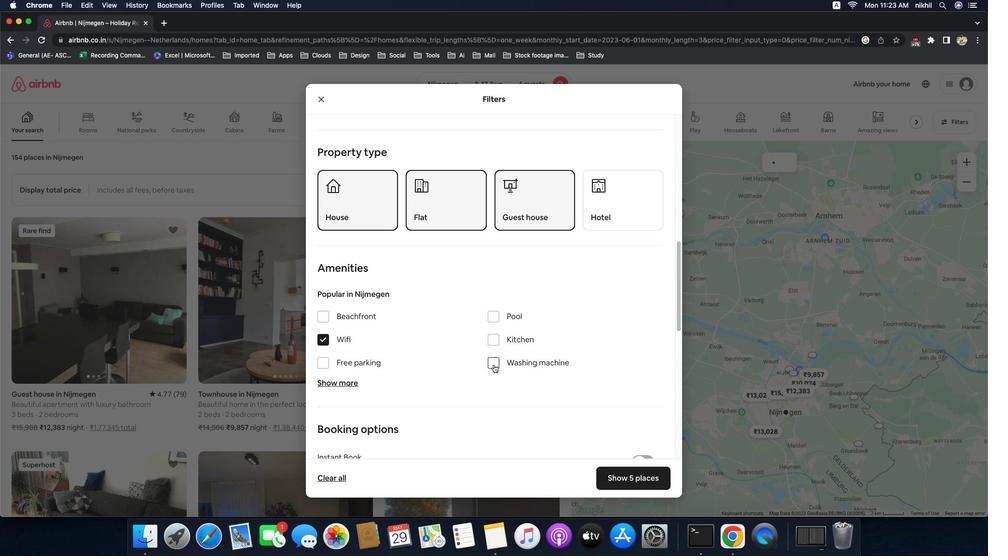 
Action: Mouse pressed left at (437, 362)
Screenshot: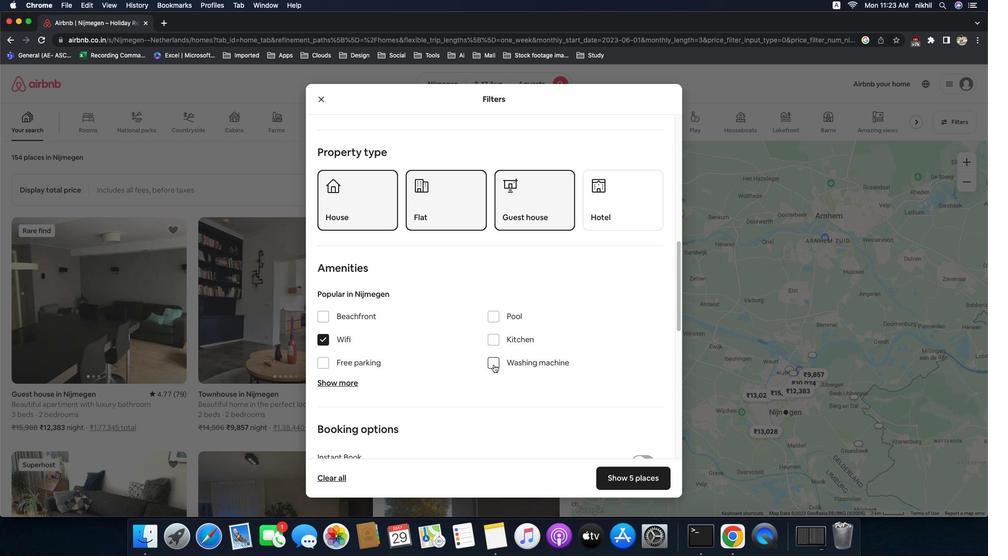 
Action: Mouse moved to (532, 354)
Screenshot: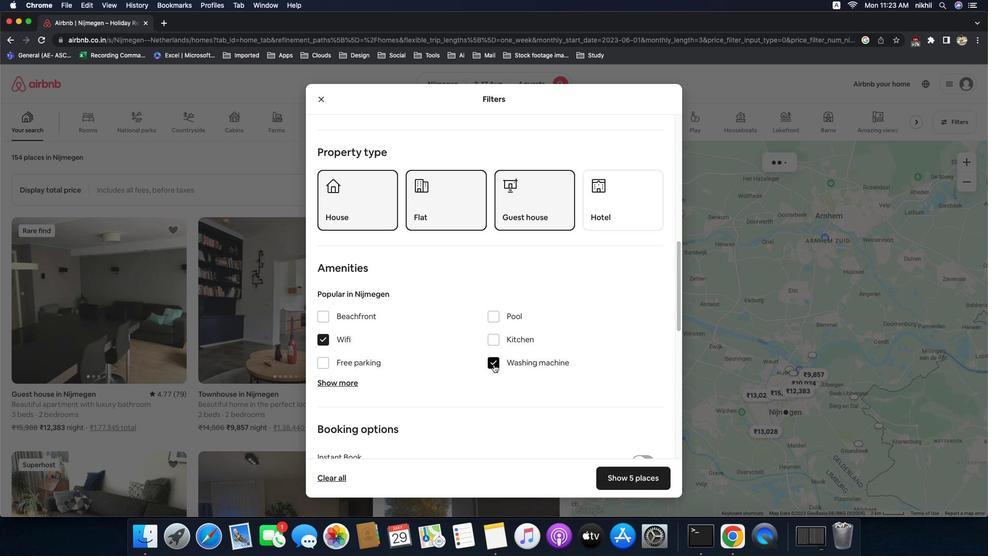 
Action: Mouse pressed left at (532, 354)
Screenshot: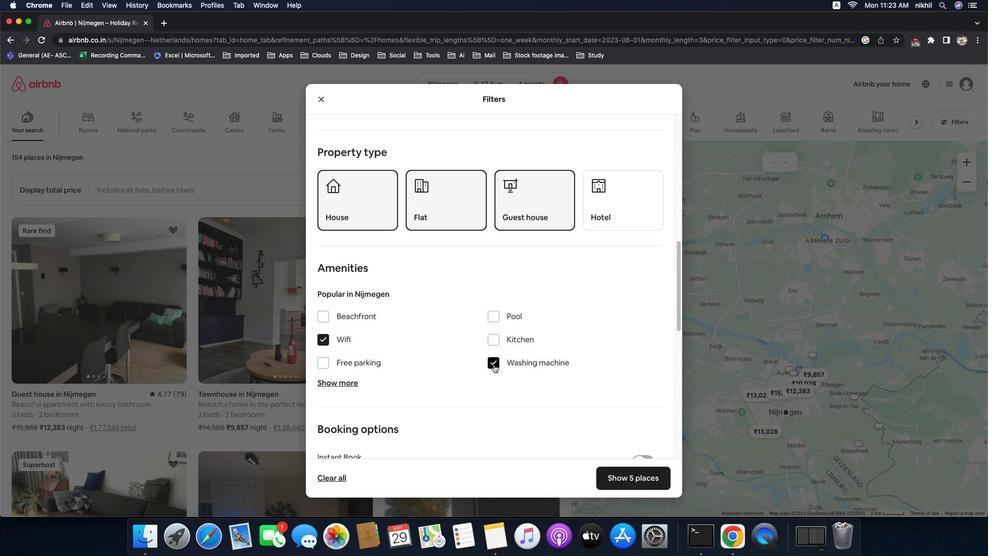 
Action: Mouse moved to (531, 356)
Screenshot: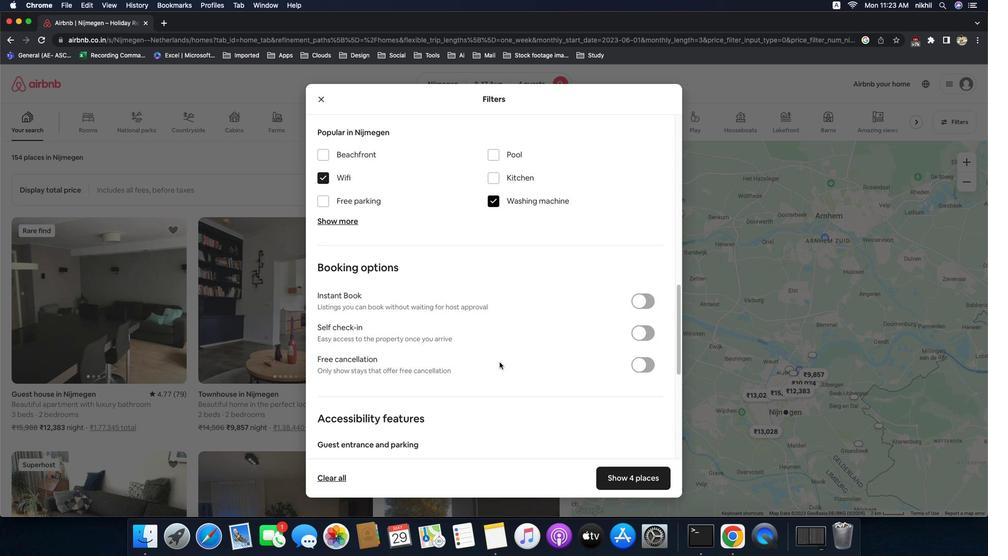 
Action: Mouse scrolled (531, 356) with delta (-30, -30)
Screenshot: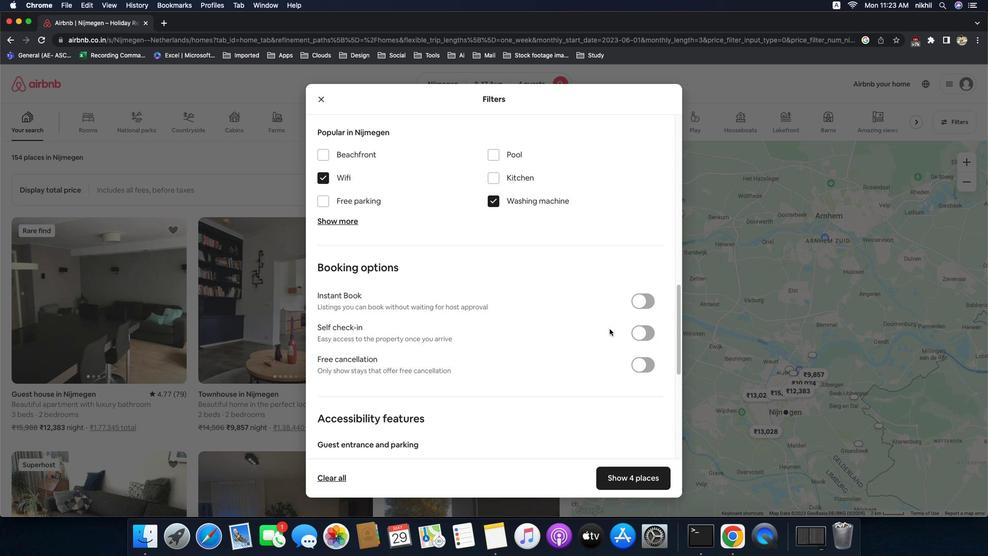 
Action: Mouse scrolled (531, 356) with delta (-30, -30)
Screenshot: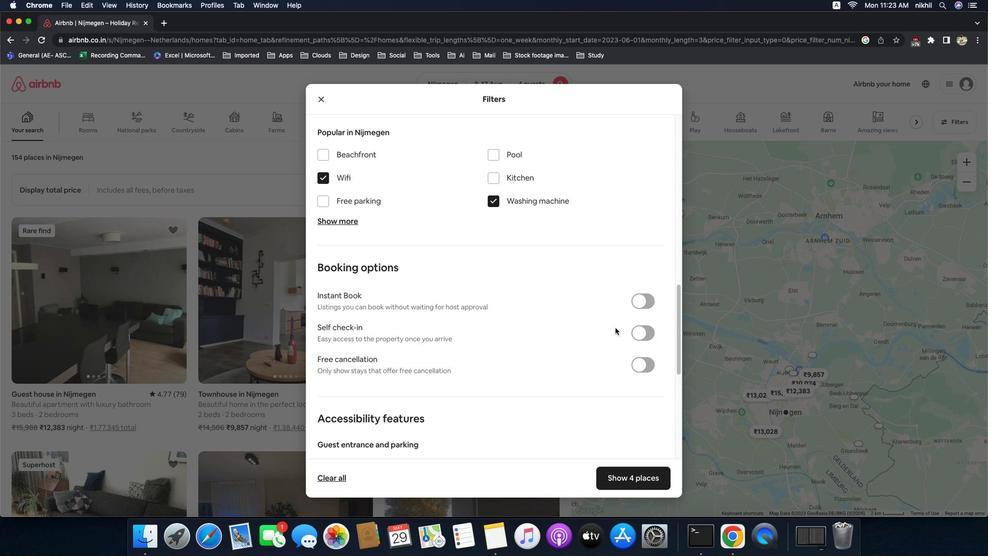 
Action: Mouse scrolled (531, 356) with delta (-30, -31)
Screenshot: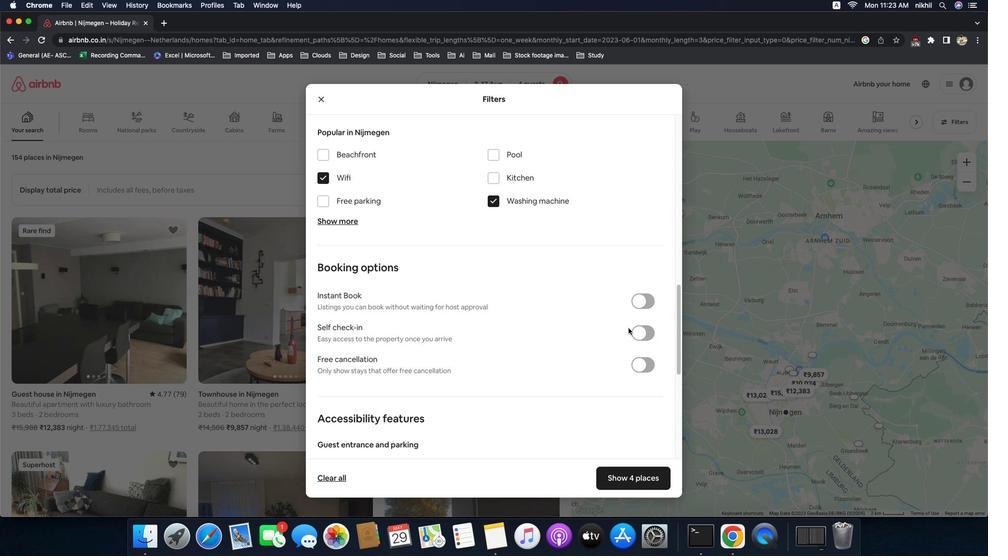 
Action: Mouse scrolled (531, 356) with delta (-30, -31)
Screenshot: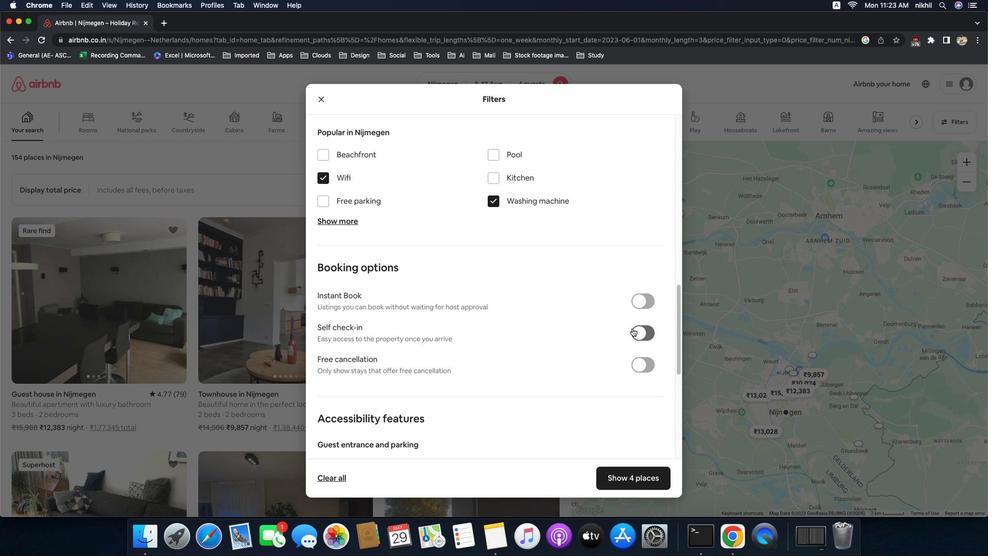 
Action: Mouse moved to (339, 329)
Screenshot: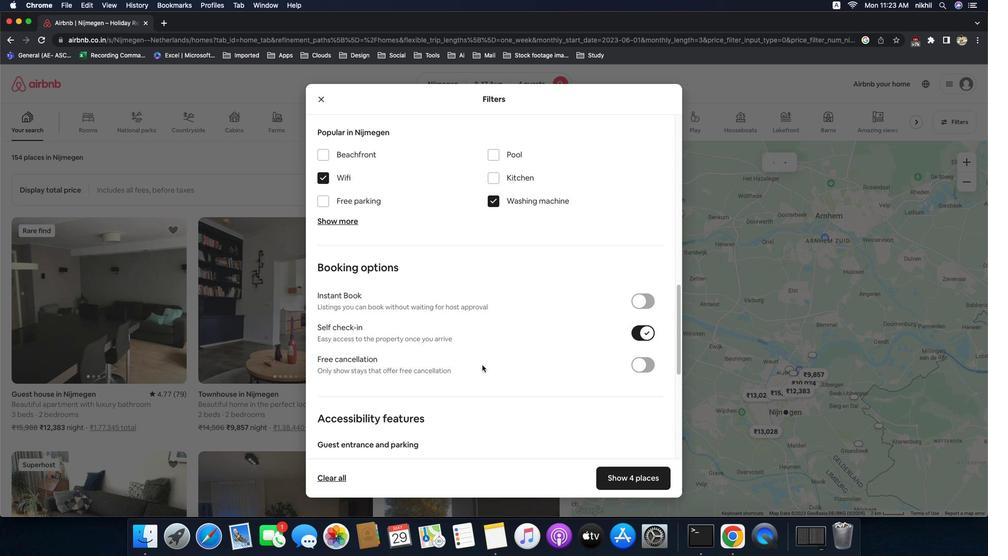 
Action: Mouse pressed left at (339, 329)
Screenshot: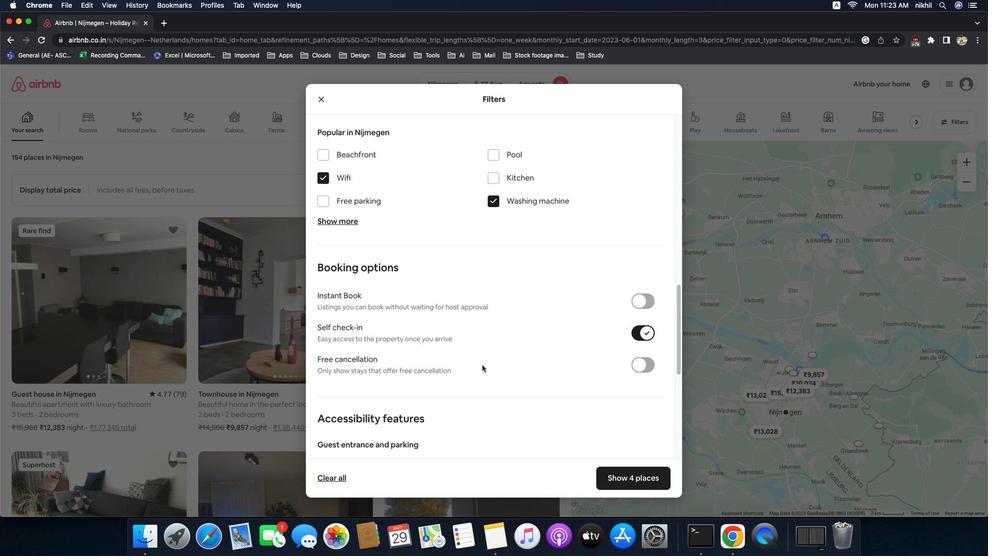 
Action: Mouse moved to (495, 357)
Screenshot: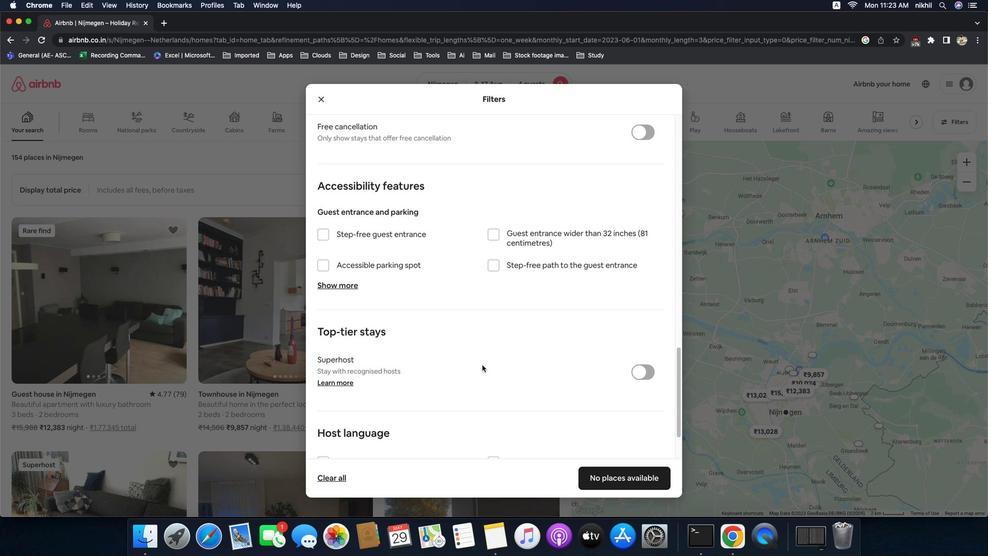 
Action: Mouse pressed left at (495, 357)
Screenshot: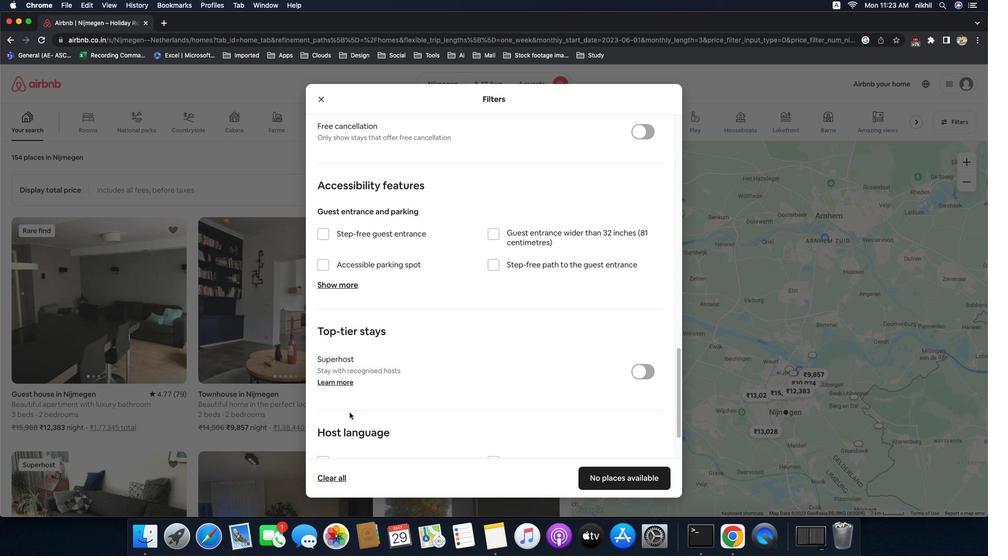 
Action: Mouse scrolled (495, 357) with delta (-30, -30)
Screenshot: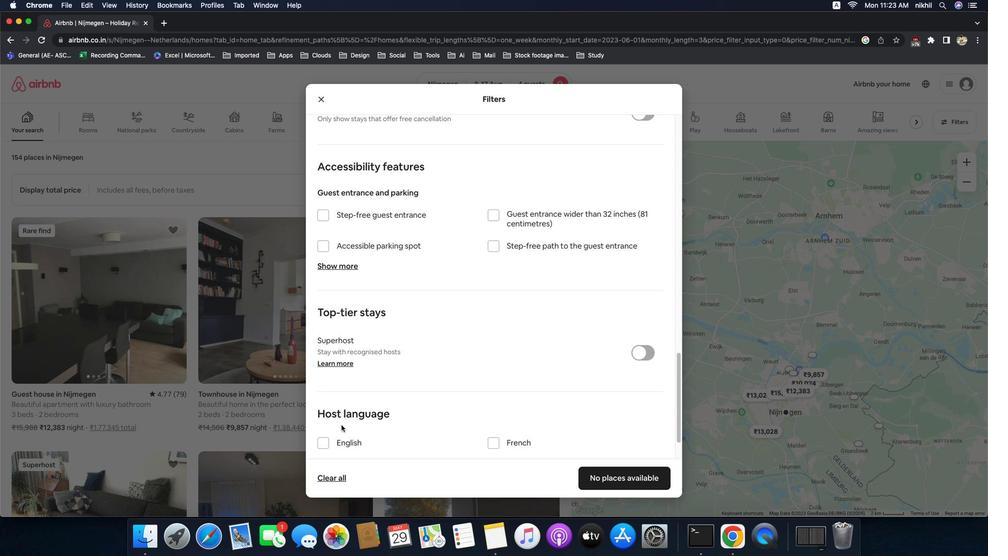 
Action: Mouse scrolled (495, 357) with delta (-30, -30)
Screenshot: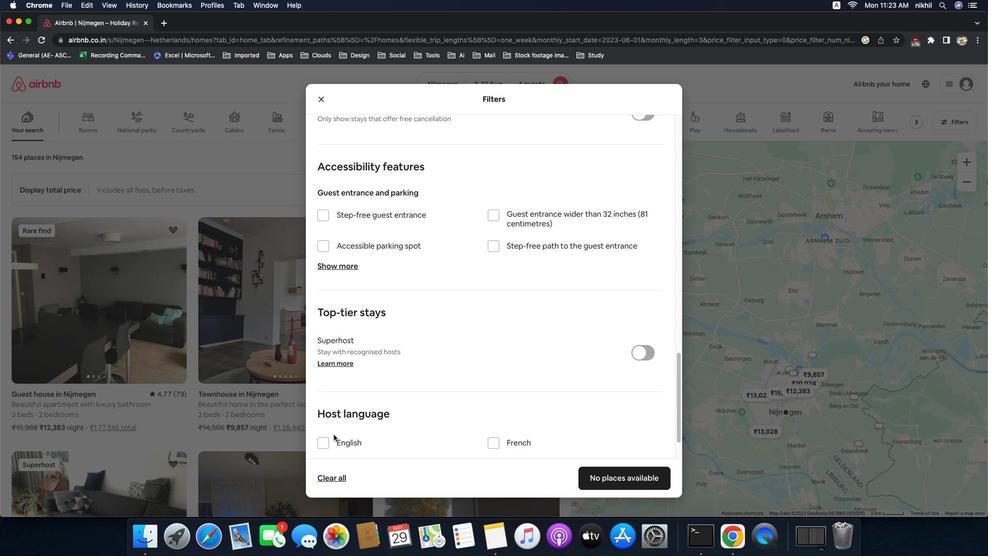 
Action: Mouse scrolled (495, 357) with delta (-30, -31)
Screenshot: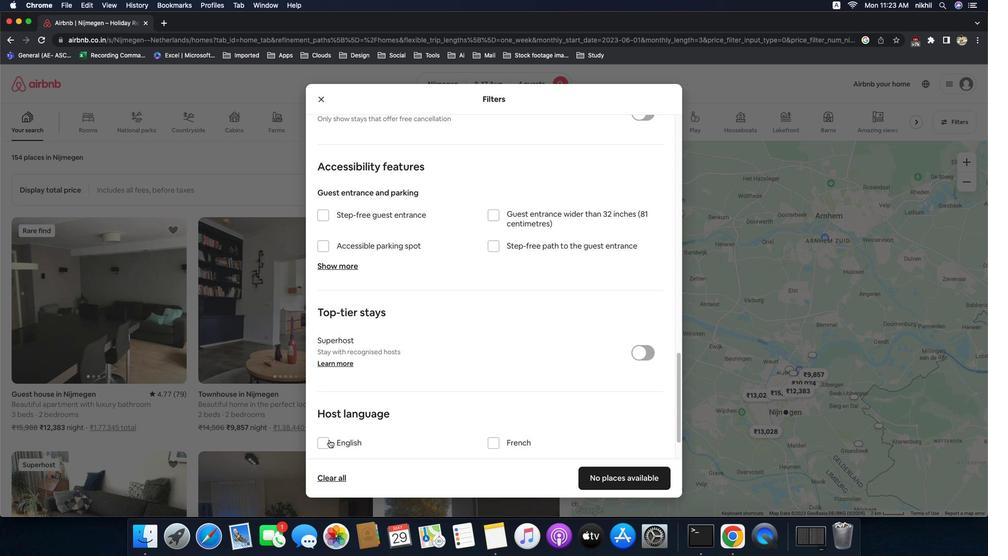 
Action: Mouse scrolled (495, 357) with delta (-30, -31)
Screenshot: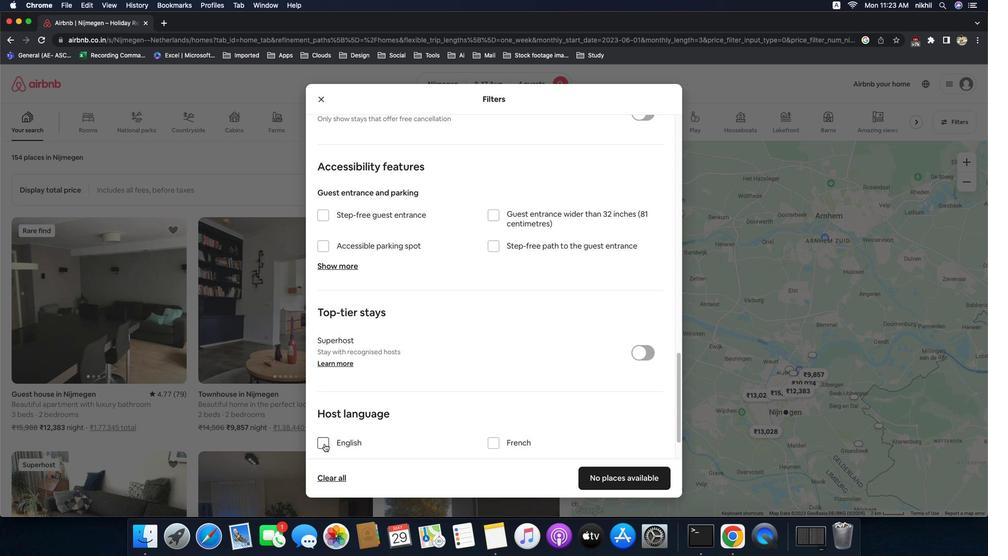 
Action: Mouse moved to (650, 323)
Screenshot: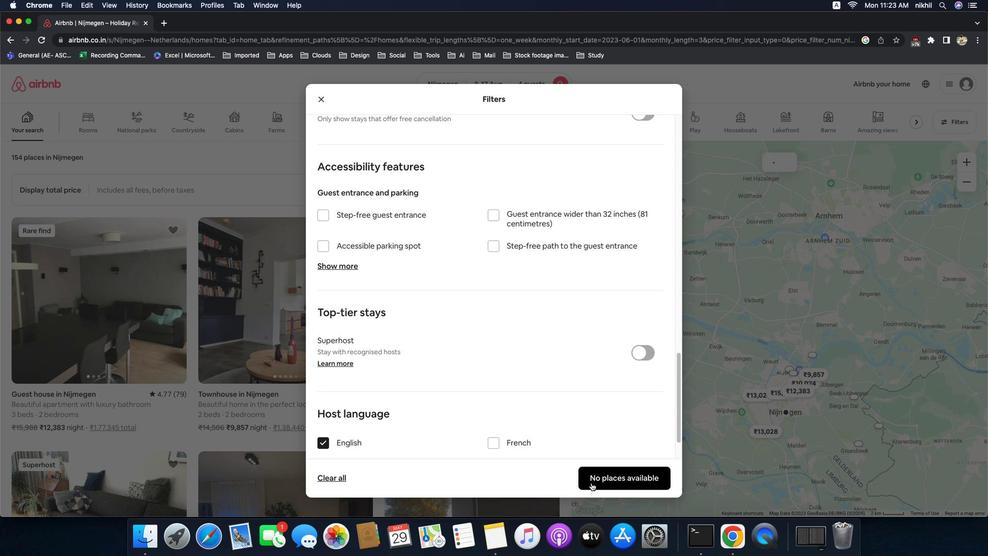 
Action: Mouse pressed left at (650, 323)
Screenshot: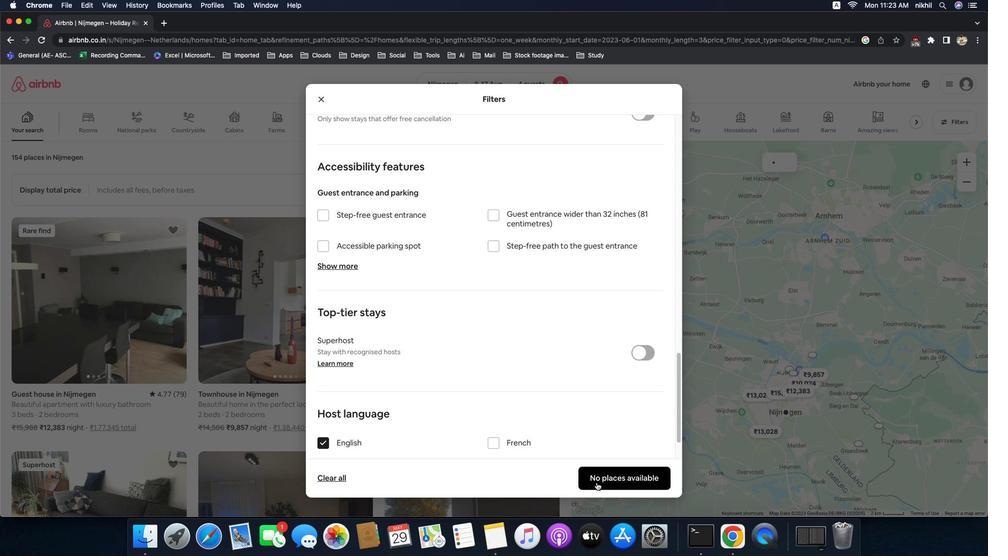 
Action: Mouse moved to (484, 358)
Screenshot: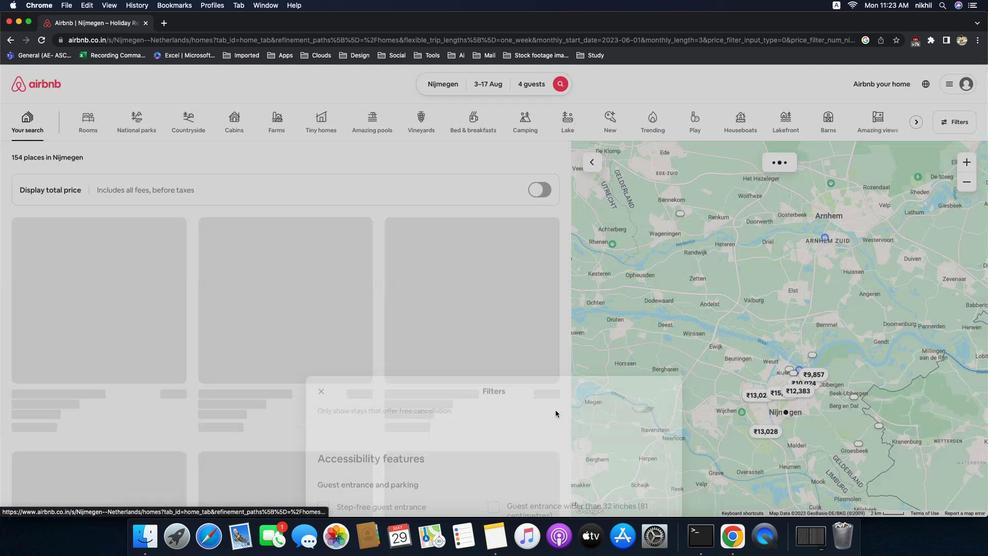 
Action: Mouse scrolled (484, 358) with delta (-30, -30)
Screenshot: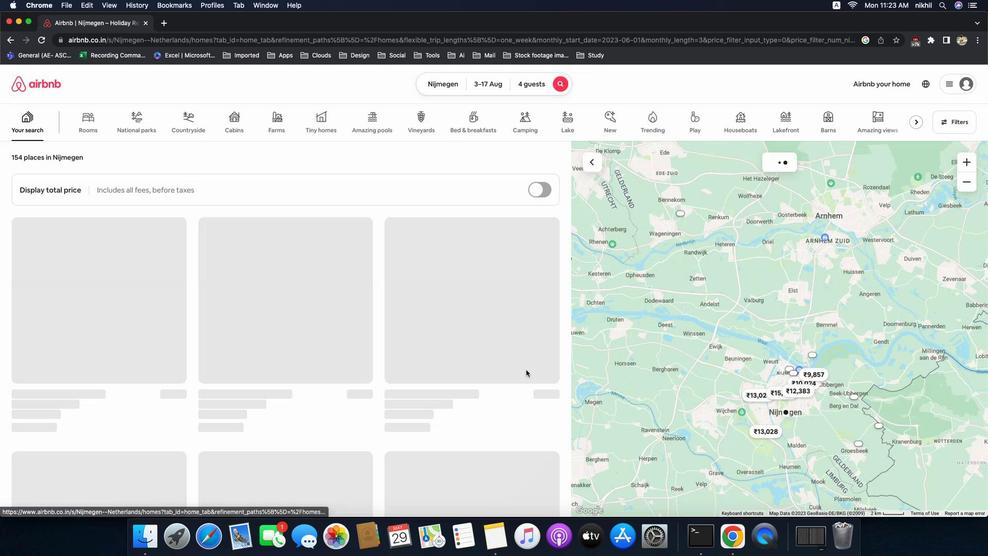 
Action: Mouse scrolled (484, 358) with delta (-30, -30)
Screenshot: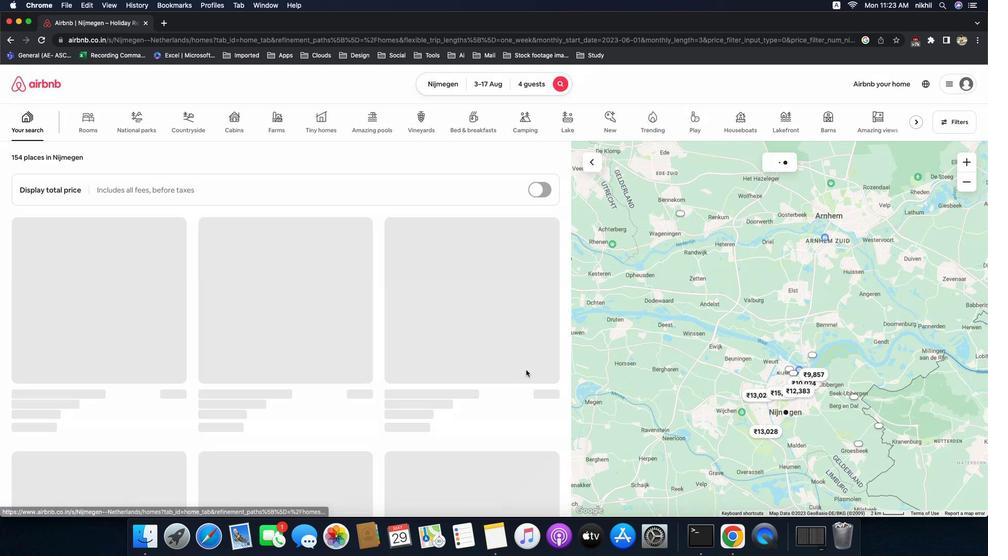 
Action: Mouse scrolled (484, 358) with delta (-30, -32)
Screenshot: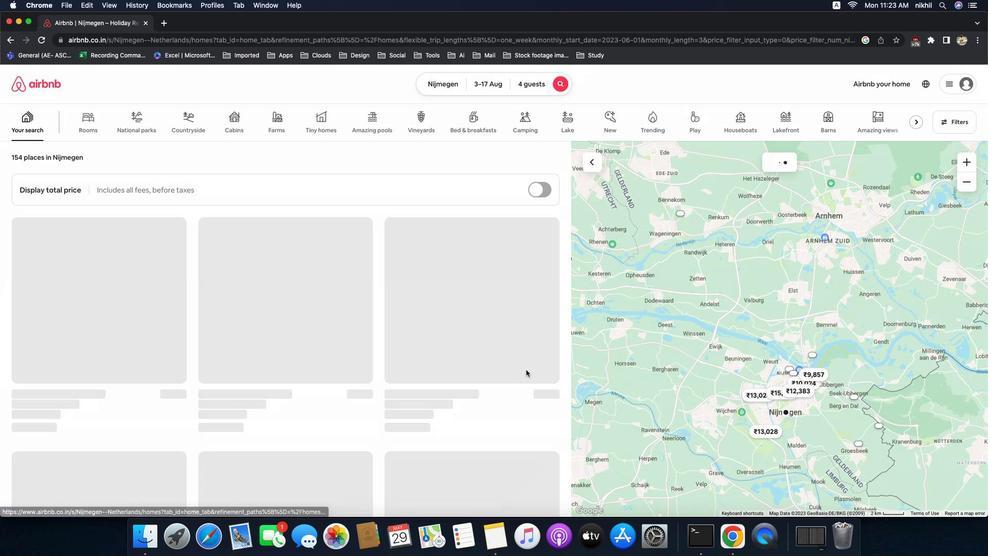 
Action: Mouse scrolled (484, 358) with delta (-30, -33)
Screenshot: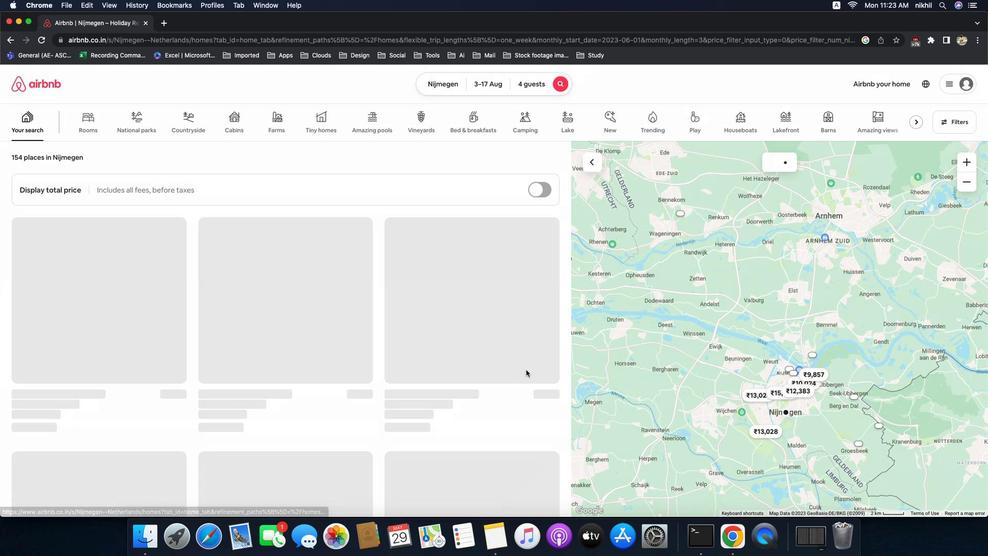 
Action: Mouse scrolled (484, 358) with delta (-30, -30)
Screenshot: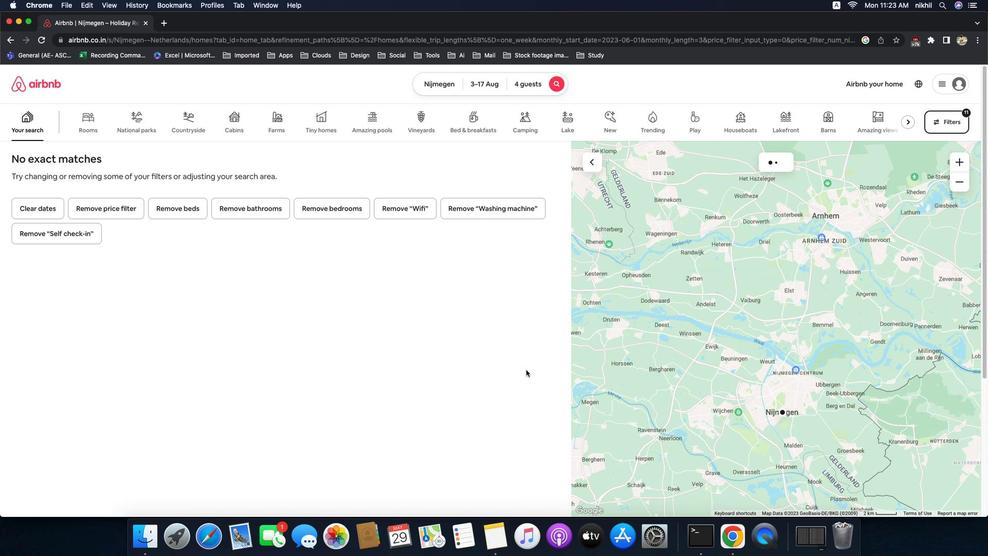 
Action: Mouse moved to (338, 418)
Screenshot: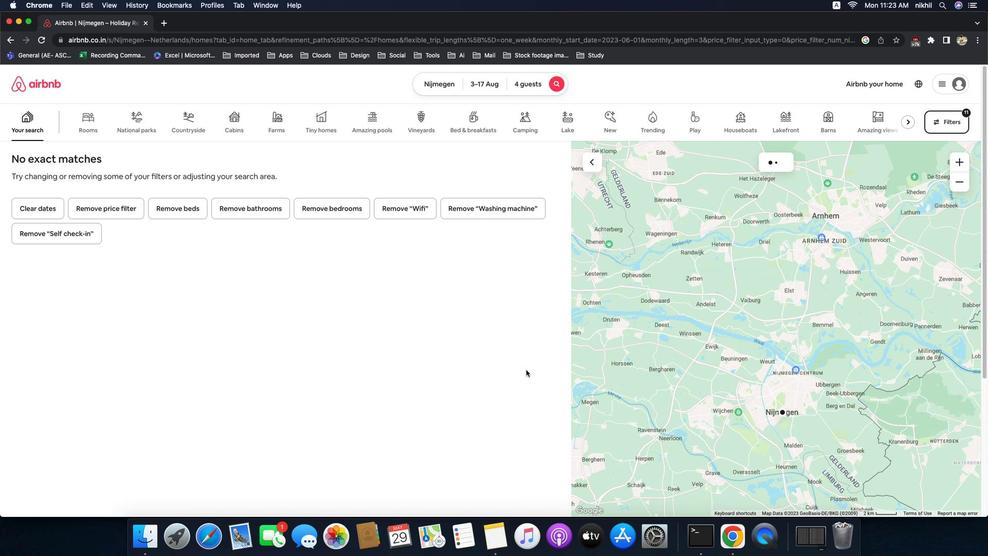 
Action: Mouse scrolled (338, 418) with delta (-30, -30)
Screenshot: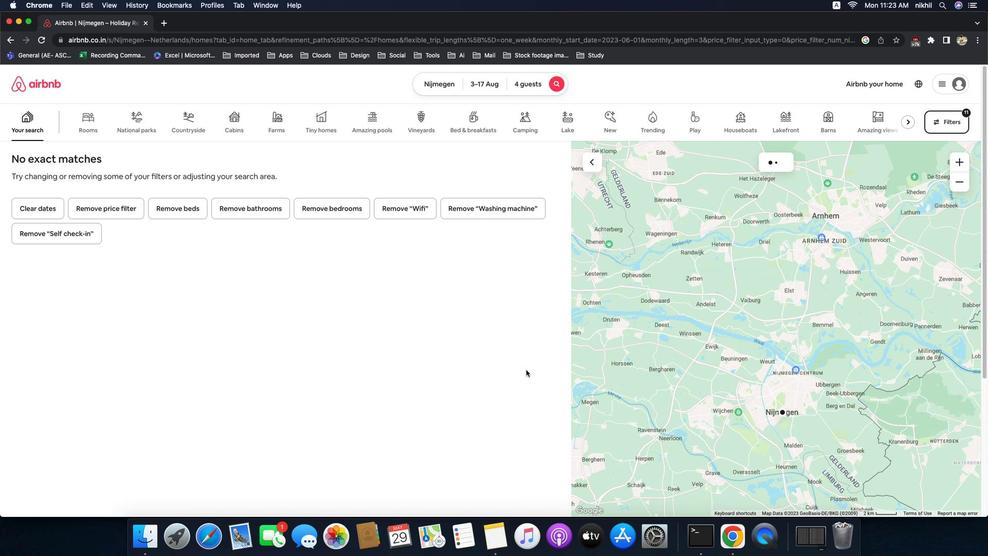 
Action: Mouse scrolled (338, 418) with delta (-30, -30)
Screenshot: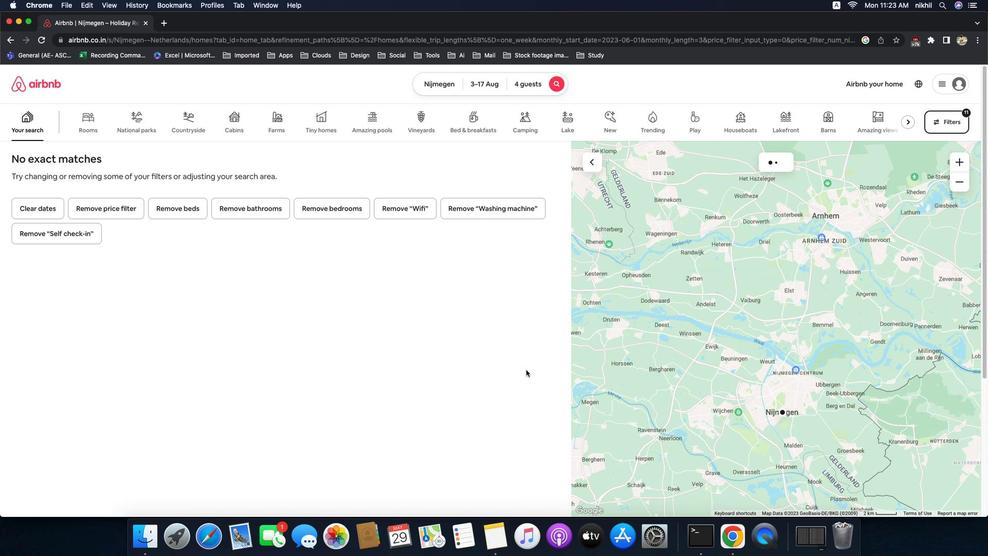 
Action: Mouse moved to (315, 442)
Screenshot: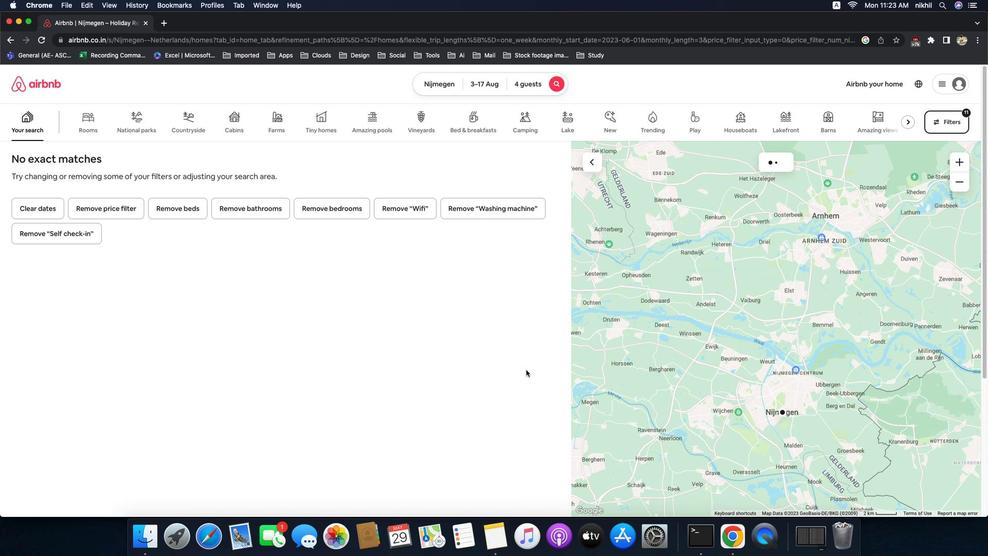
Action: Mouse pressed left at (315, 442)
Screenshot: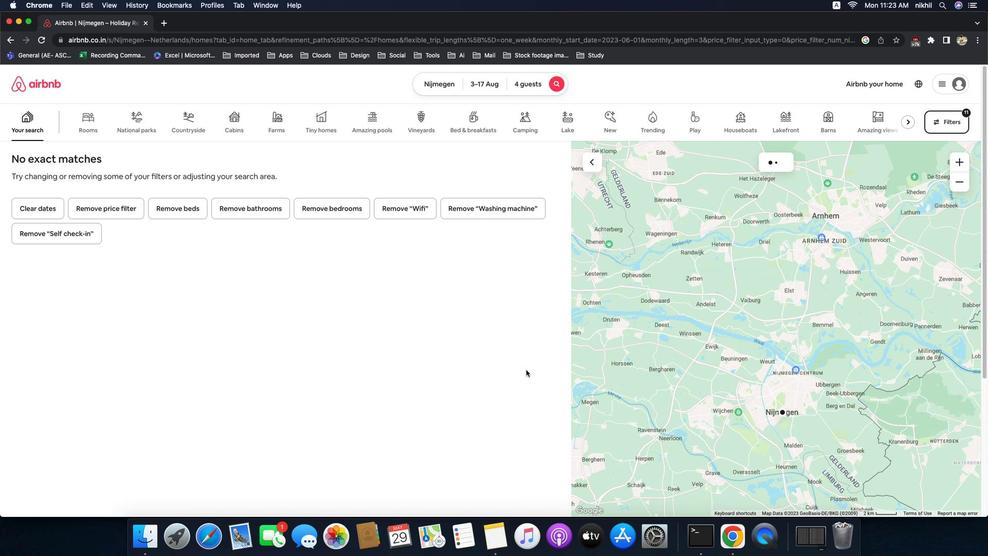 
Action: Mouse moved to (609, 483)
Screenshot: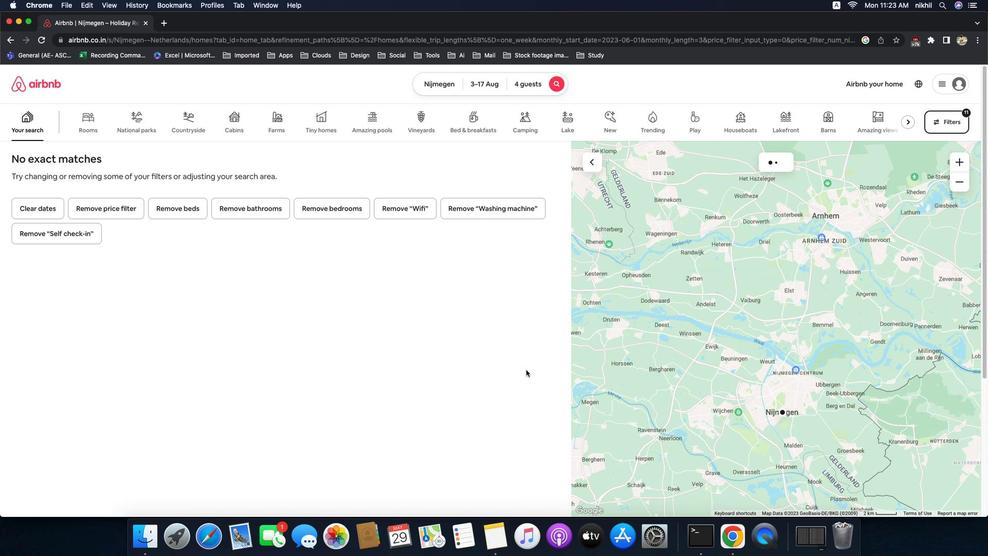 
Action: Mouse pressed left at (609, 483)
Screenshot: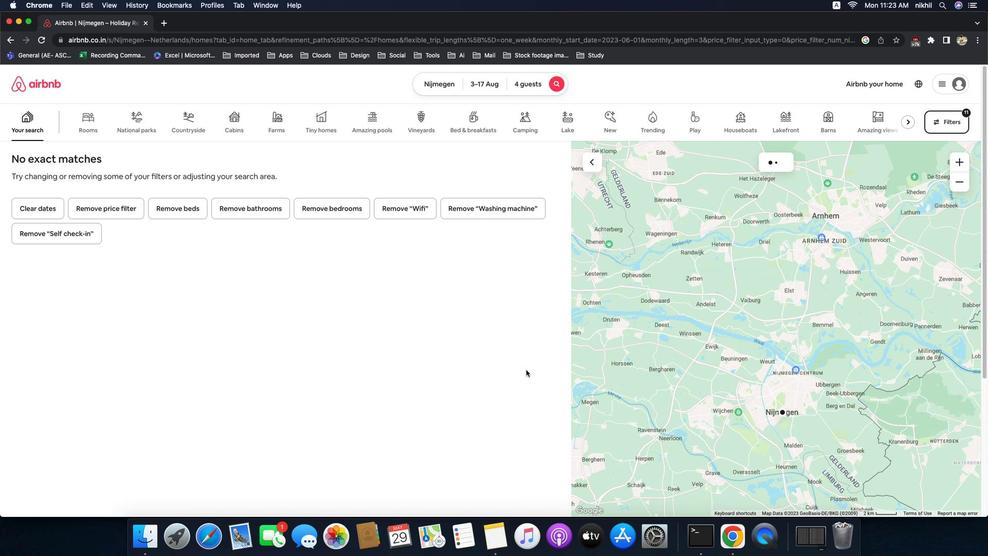
Action: Mouse moved to (530, 364)
Screenshot: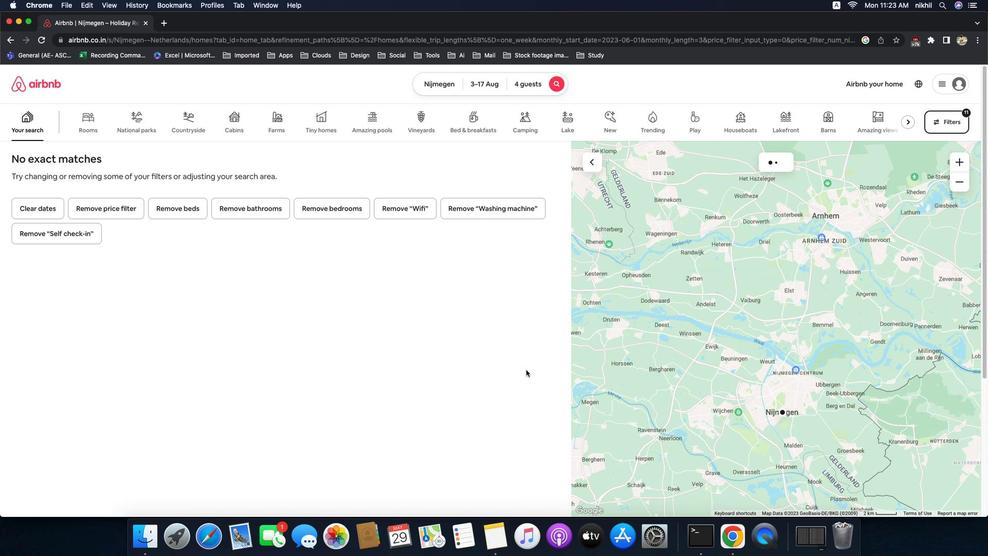 
